 Task: Open Card Card0000000061 in Board Board0000000016 in Workspace WS0000000006 in Trello. Add Member ayush98111@gmail.com to Card Card0000000061 in Board Board0000000016 in Workspace WS0000000006 in Trello. Add Green Label titled Label0000000061 to Card Card0000000061 in Board Board0000000016 in Workspace WS0000000006 in Trello. Add Checklist CL0000000061 to Card Card0000000061 in Board Board0000000016 in Workspace WS0000000006 in Trello. Add Dates with Start Date as Apr 08 2023 and Due Date as Apr 30 2023 to Card Card0000000061 in Board Board0000000016 in Workspace WS0000000006 in Trello
Action: Mouse moved to (91, 355)
Screenshot: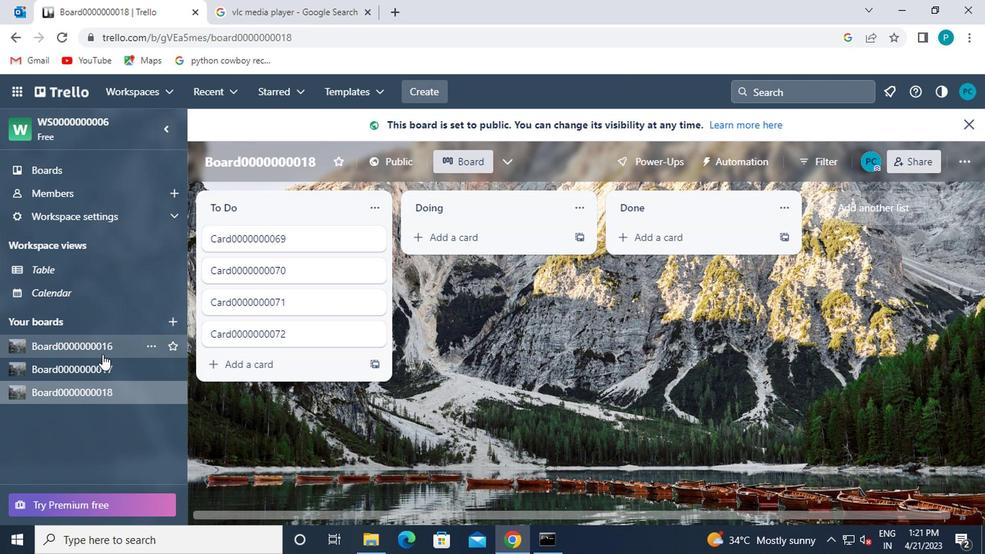 
Action: Mouse pressed left at (91, 355)
Screenshot: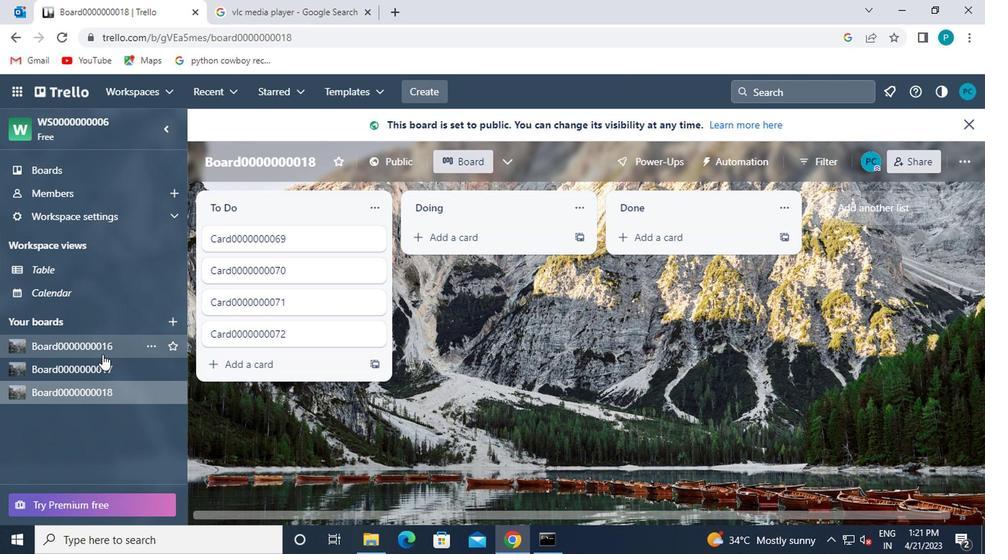 
Action: Mouse moved to (277, 213)
Screenshot: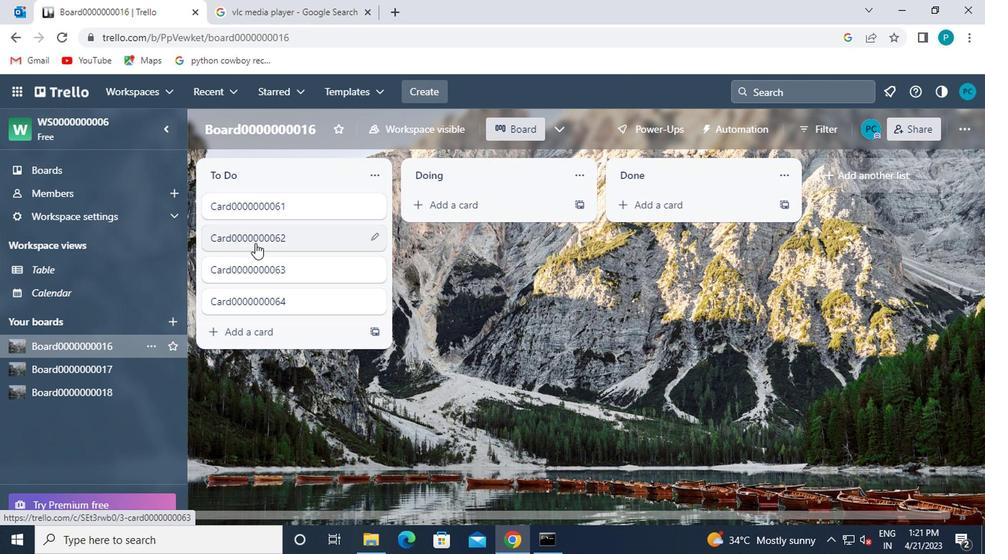 
Action: Mouse pressed left at (277, 213)
Screenshot: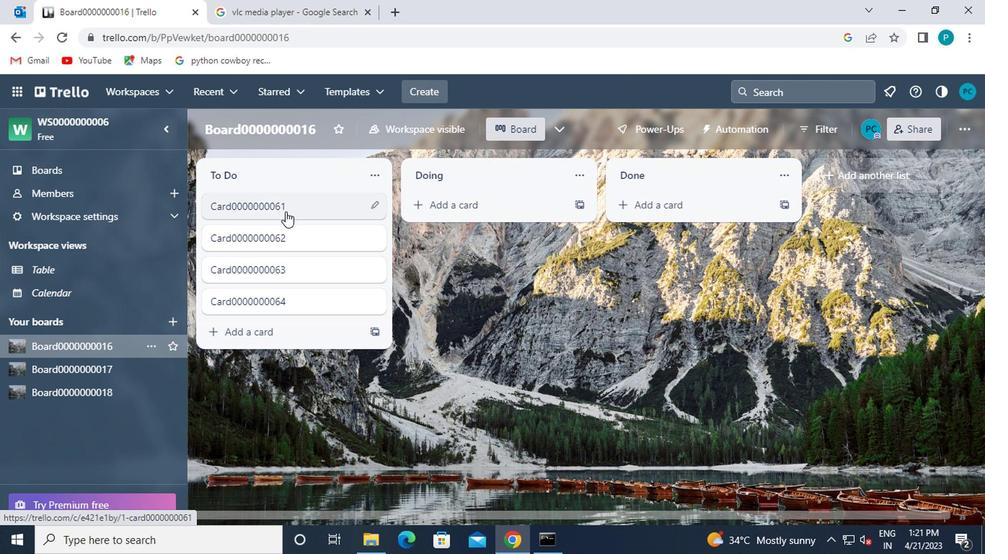
Action: Mouse moved to (651, 210)
Screenshot: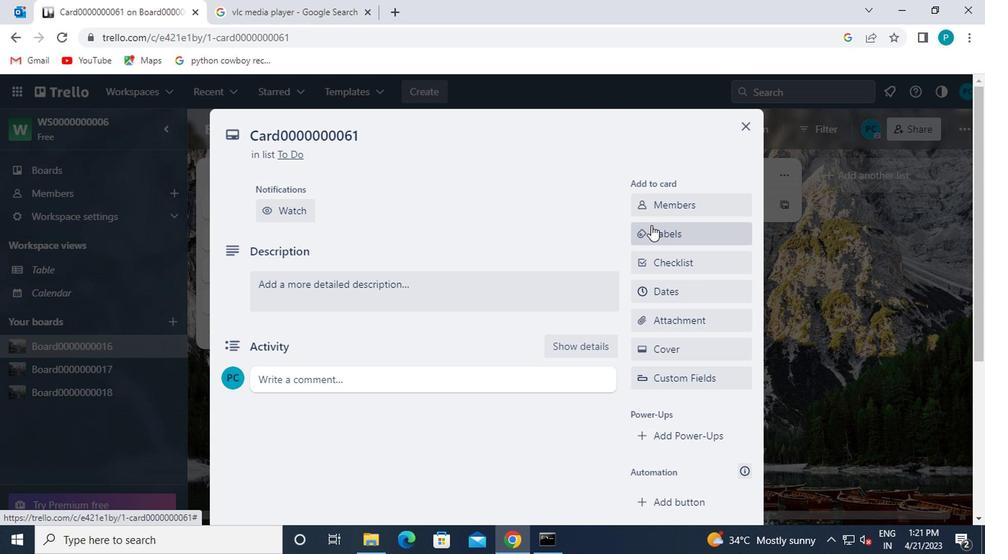 
Action: Mouse pressed left at (651, 210)
Screenshot: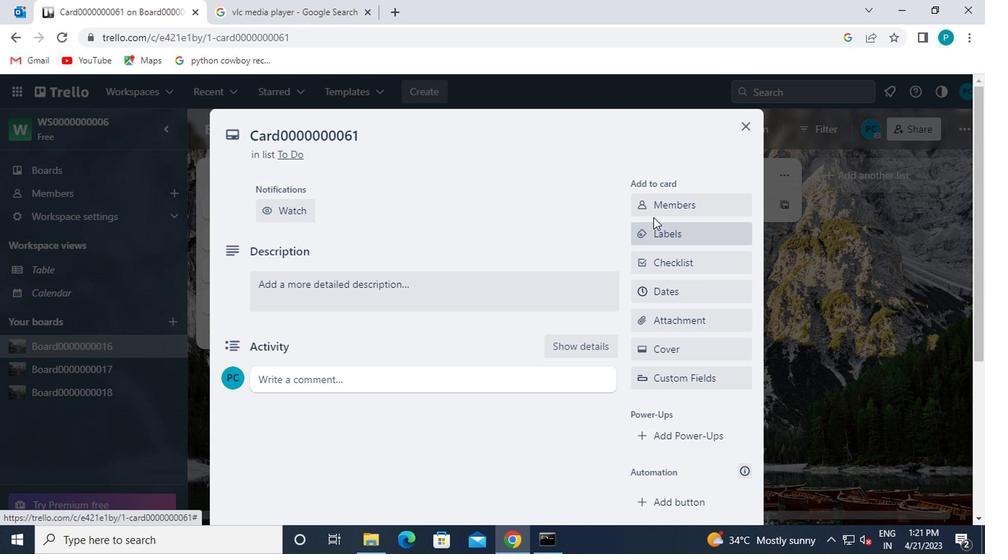 
Action: Mouse moved to (660, 272)
Screenshot: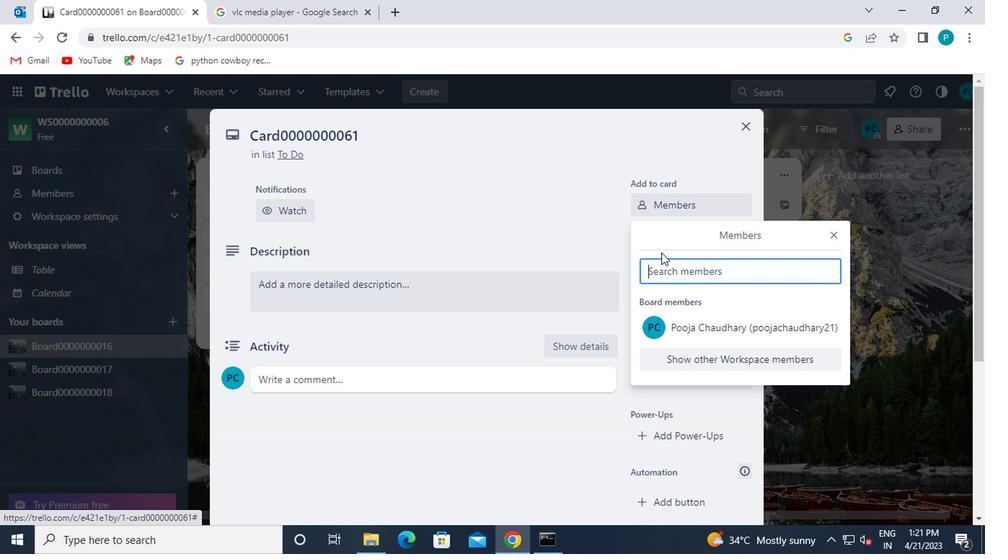 
Action: Mouse pressed left at (660, 272)
Screenshot: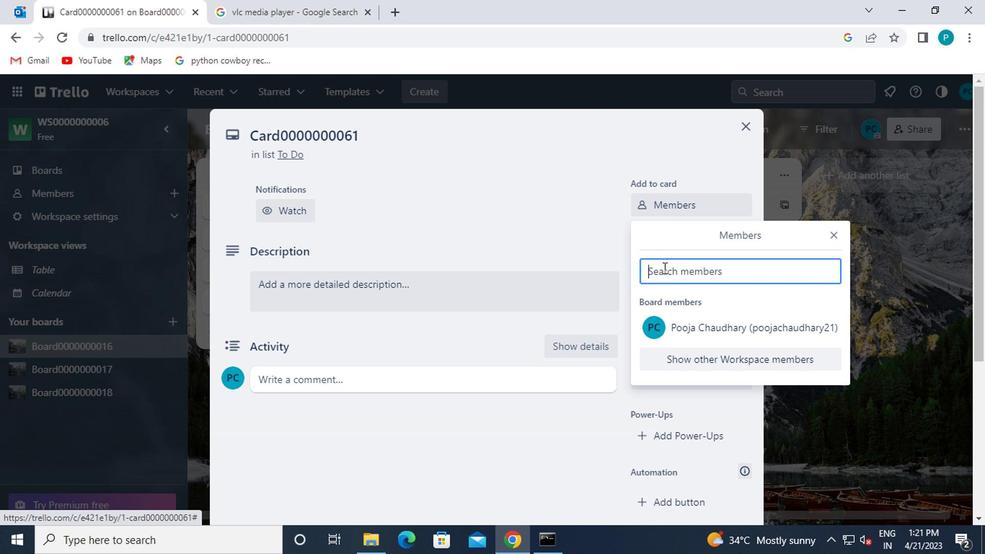 
Action: Key pressed ayu
Screenshot: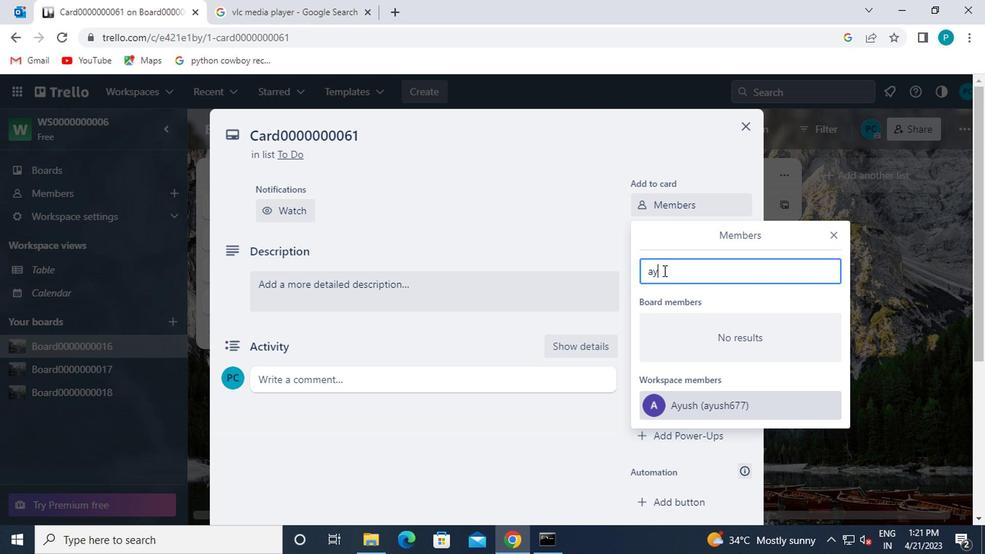 
Action: Mouse moved to (695, 405)
Screenshot: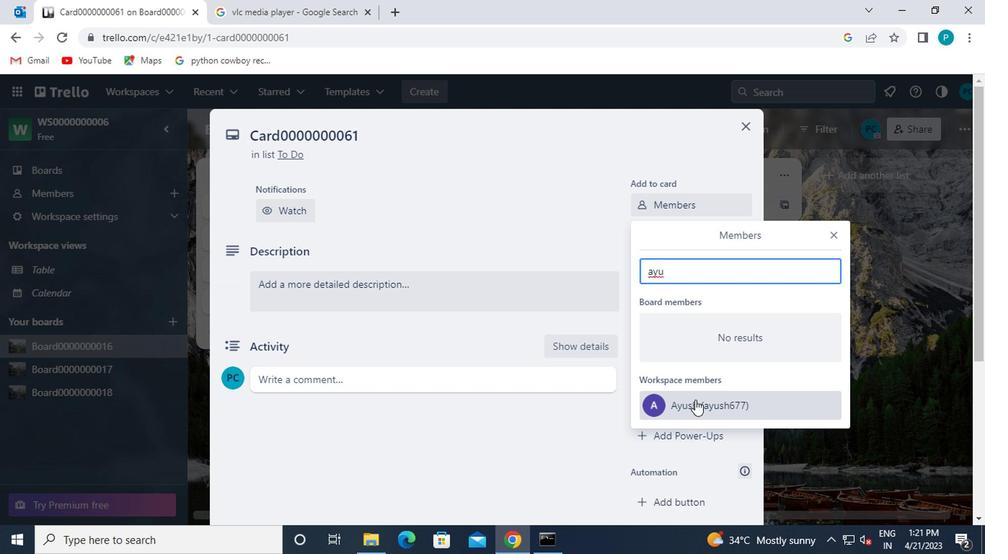 
Action: Mouse pressed left at (695, 405)
Screenshot: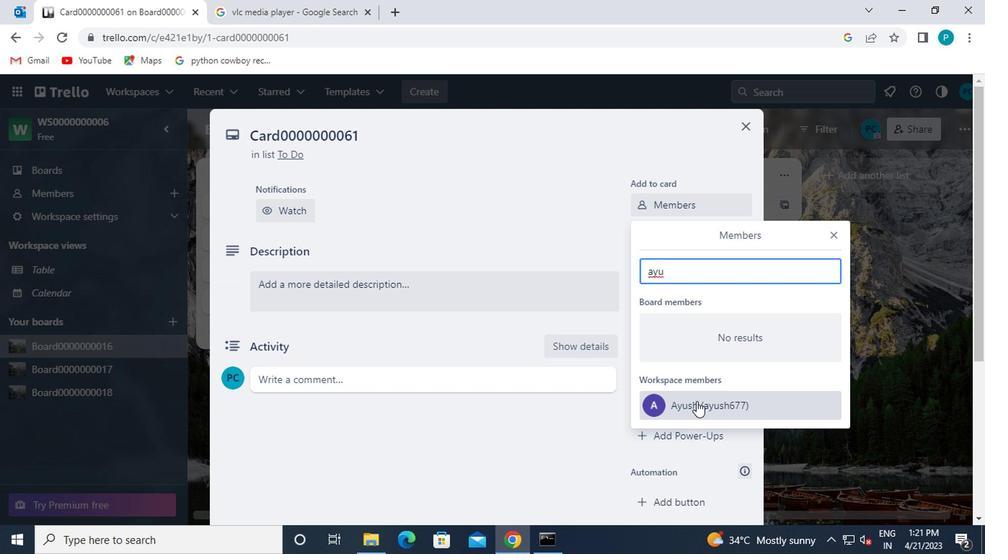 
Action: Mouse moved to (827, 236)
Screenshot: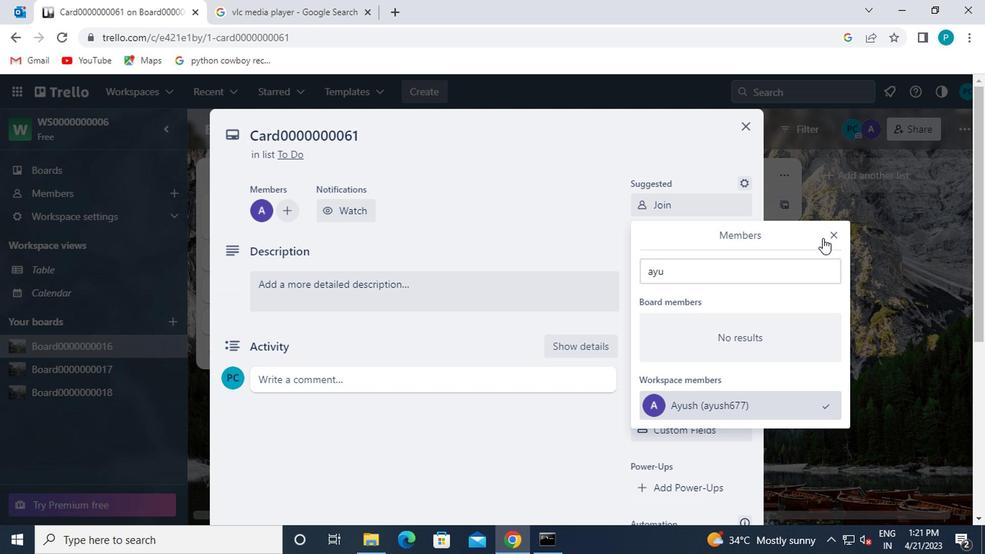 
Action: Mouse pressed left at (827, 236)
Screenshot: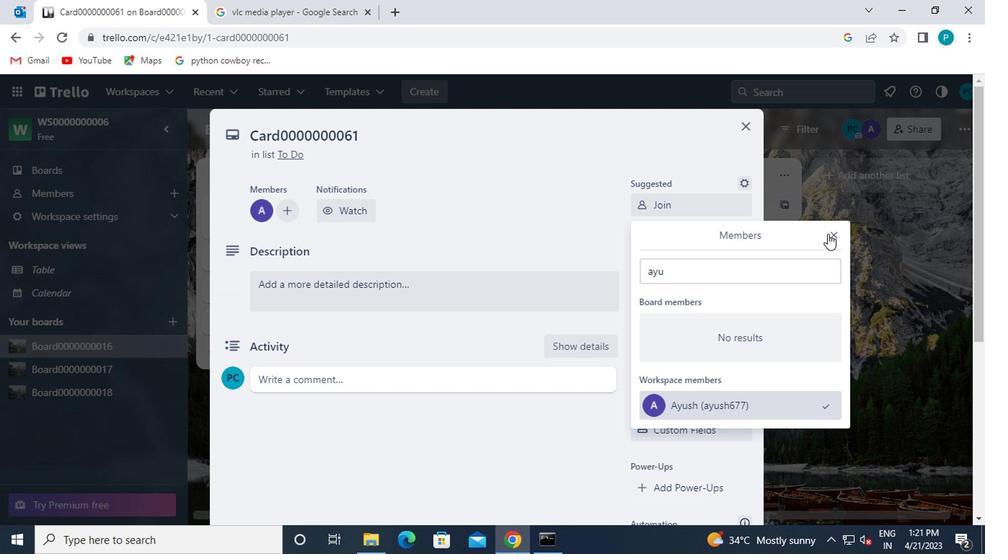 
Action: Mouse moved to (694, 281)
Screenshot: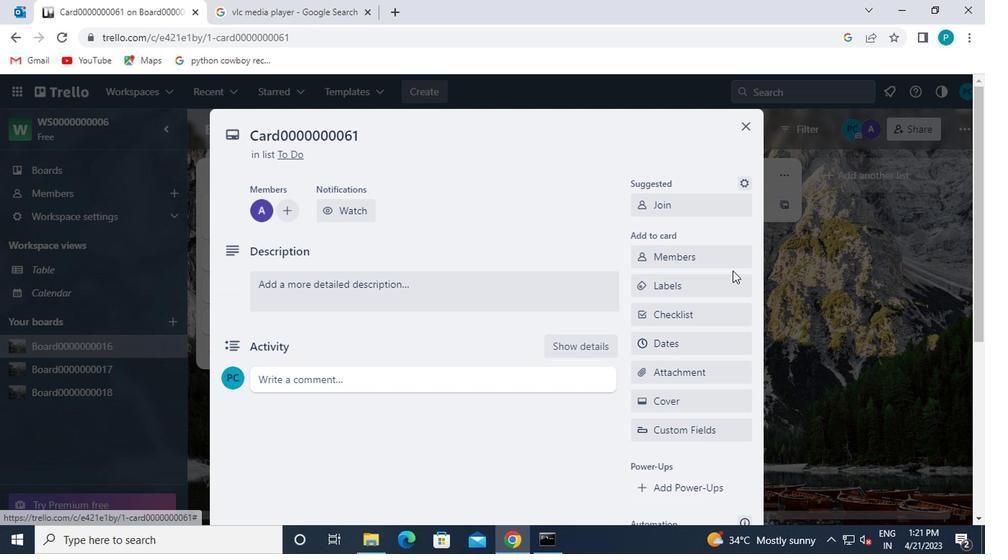 
Action: Mouse pressed left at (694, 281)
Screenshot: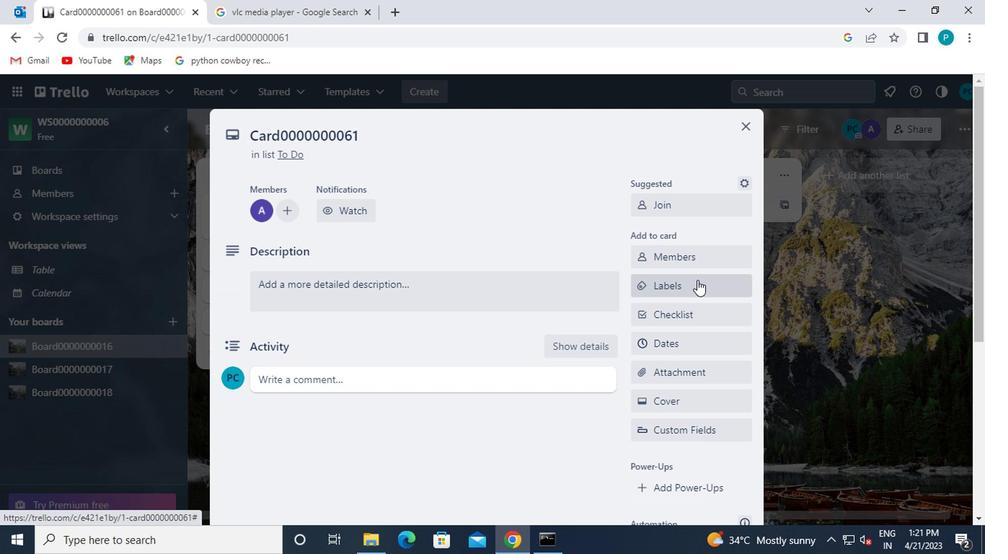 
Action: Mouse moved to (689, 375)
Screenshot: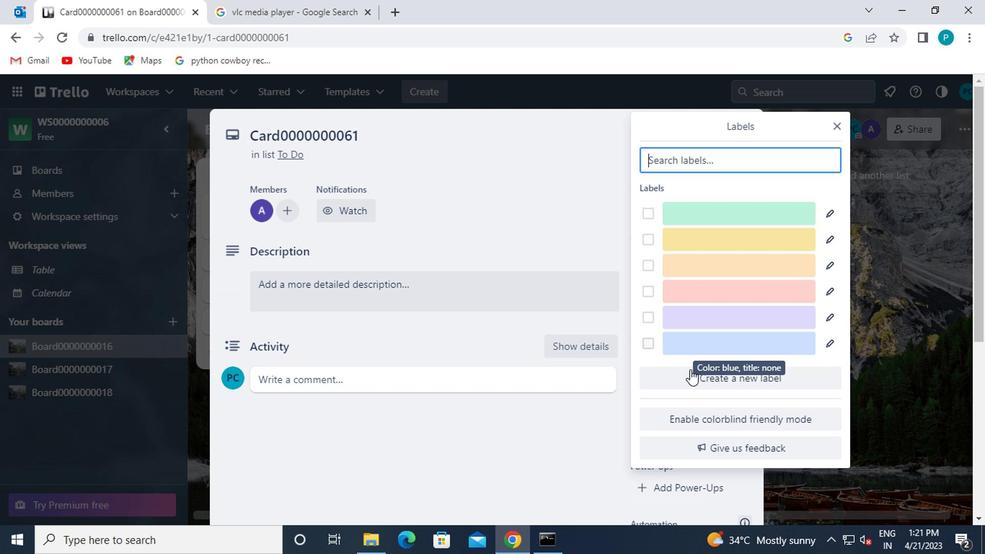 
Action: Mouse pressed left at (689, 375)
Screenshot: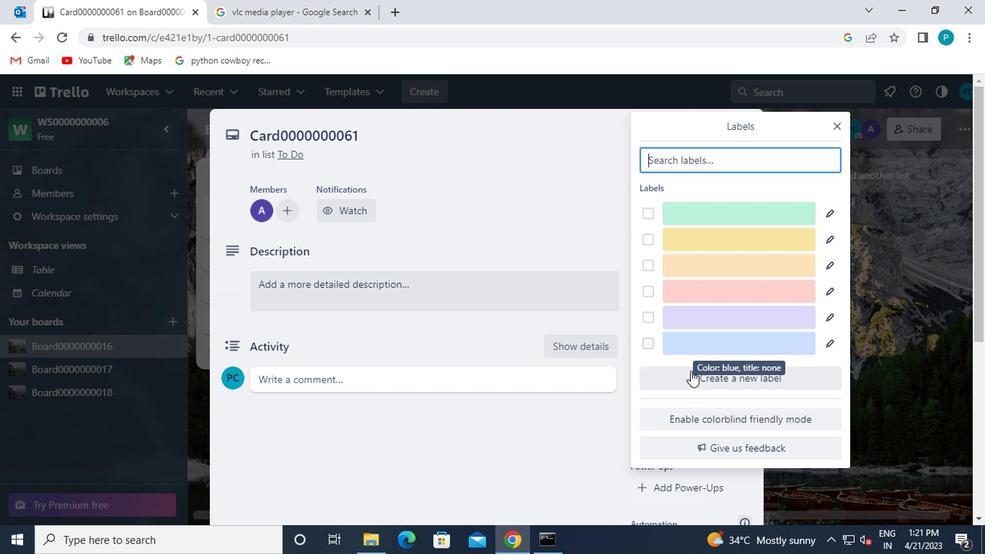 
Action: Mouse moved to (653, 310)
Screenshot: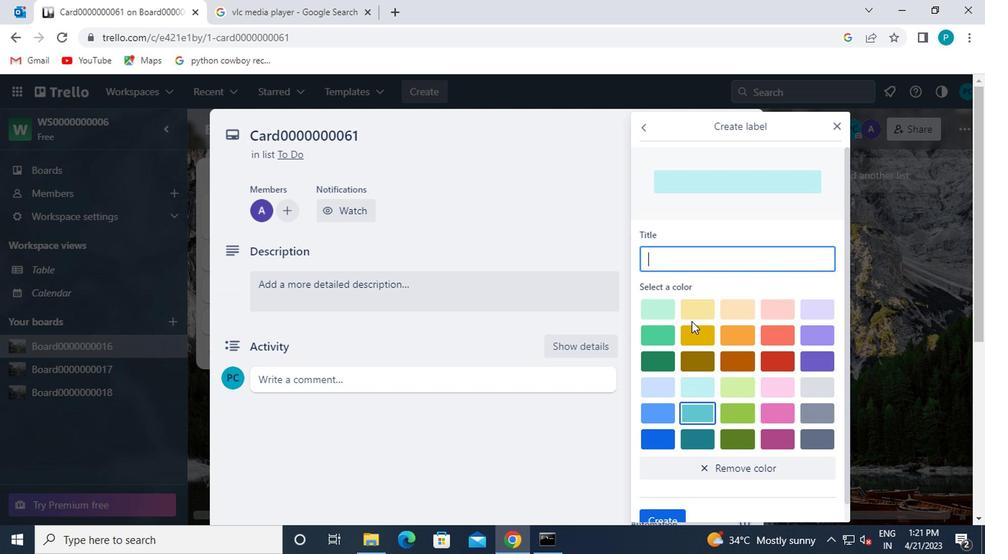 
Action: Mouse pressed left at (653, 310)
Screenshot: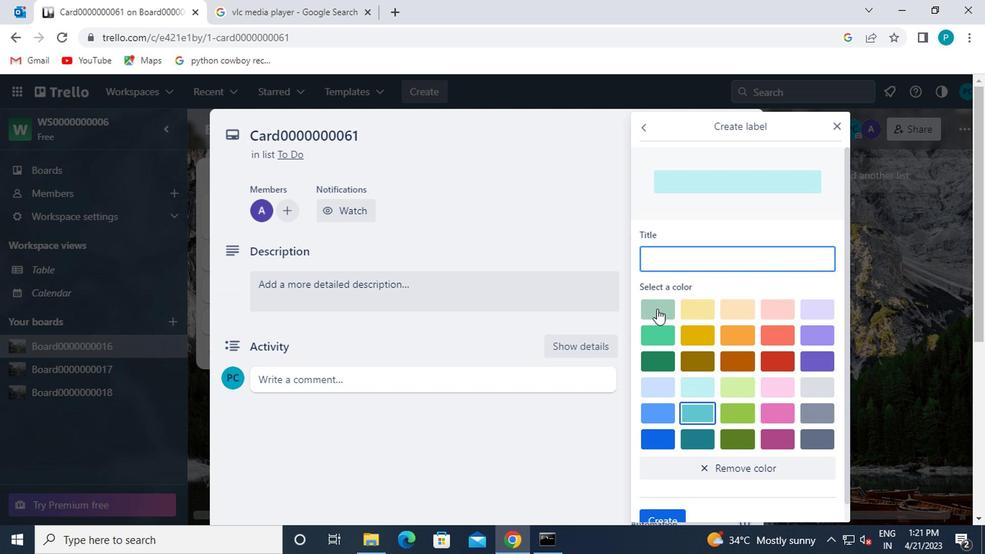 
Action: Mouse moved to (653, 335)
Screenshot: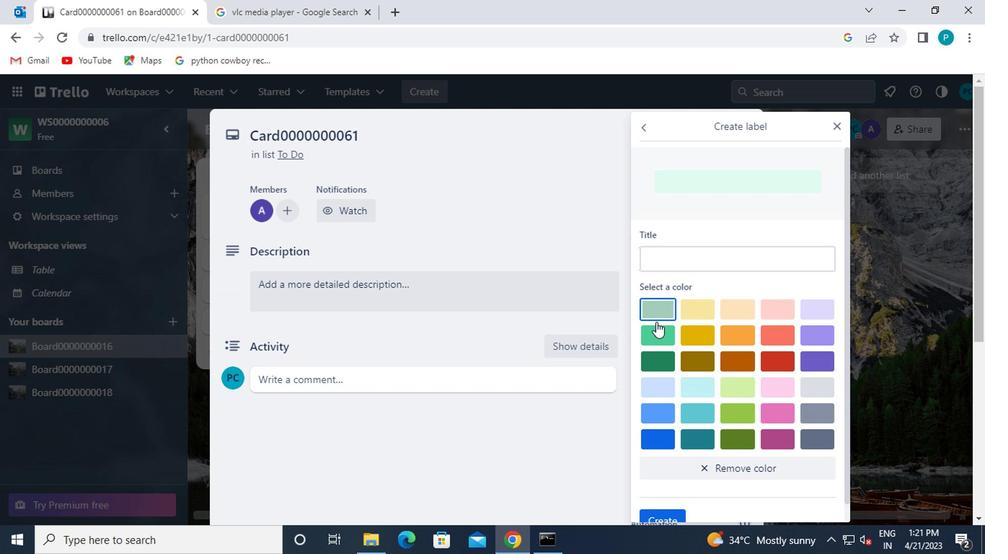 
Action: Mouse pressed left at (653, 335)
Screenshot: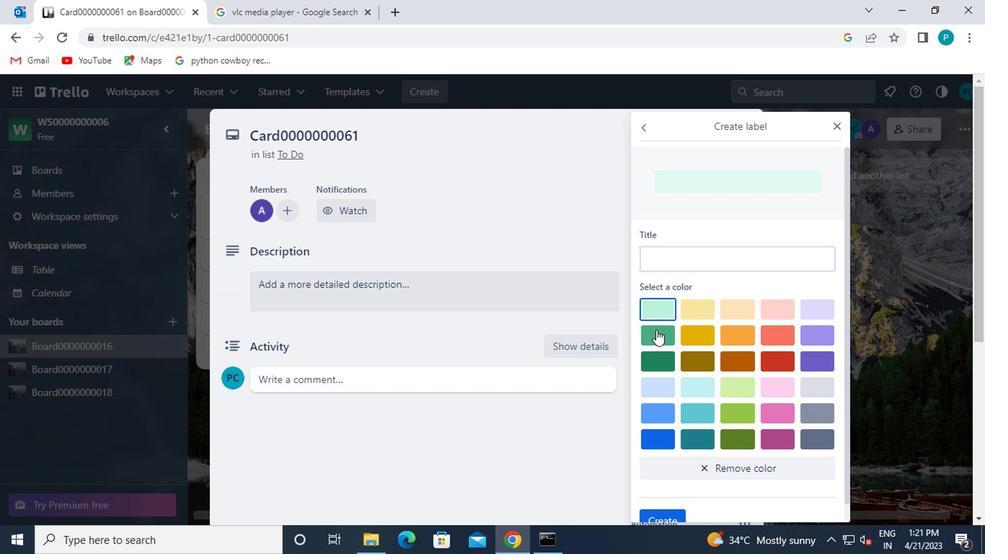 
Action: Mouse moved to (652, 259)
Screenshot: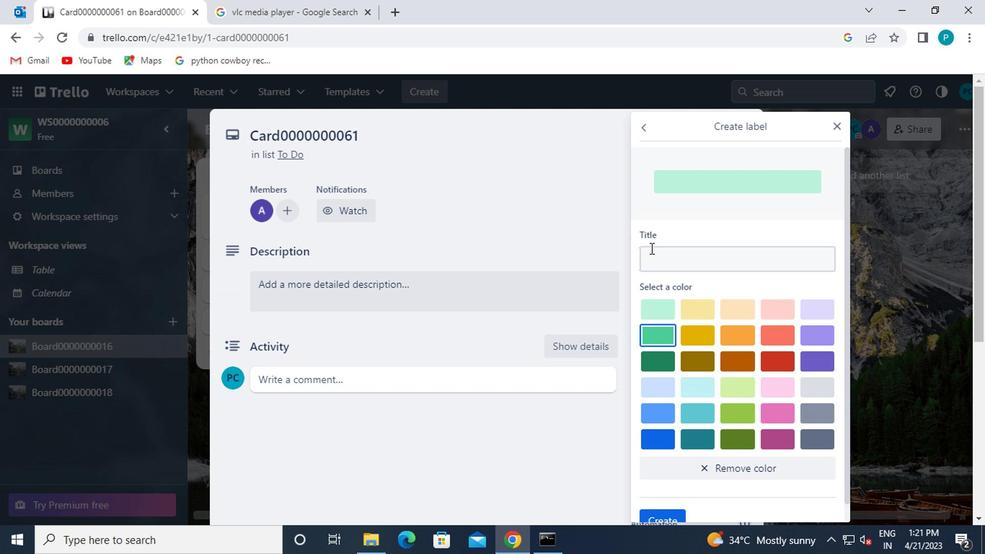 
Action: Mouse pressed left at (652, 259)
Screenshot: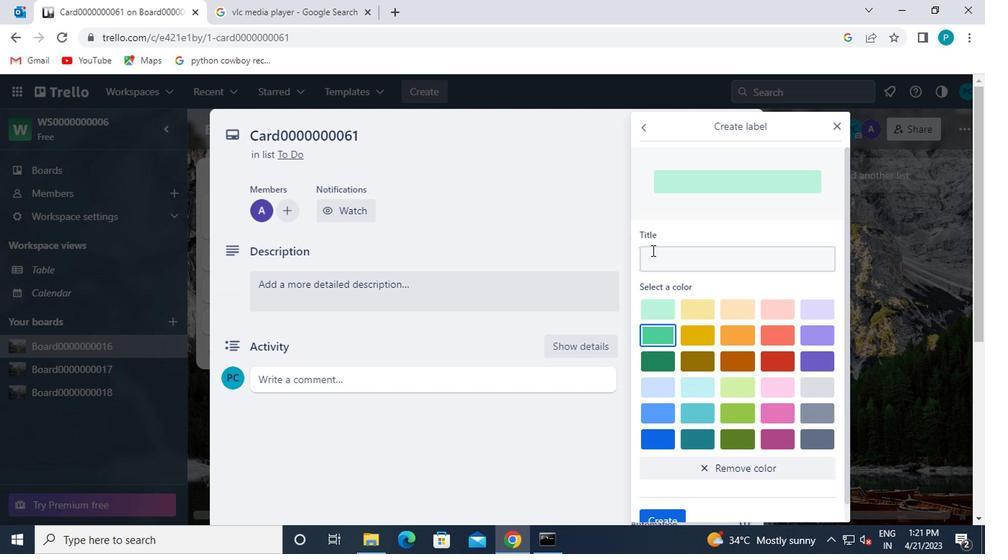 
Action: Key pressed <Key.caps_lock>l<Key.caps_lock>abel0000000061
Screenshot: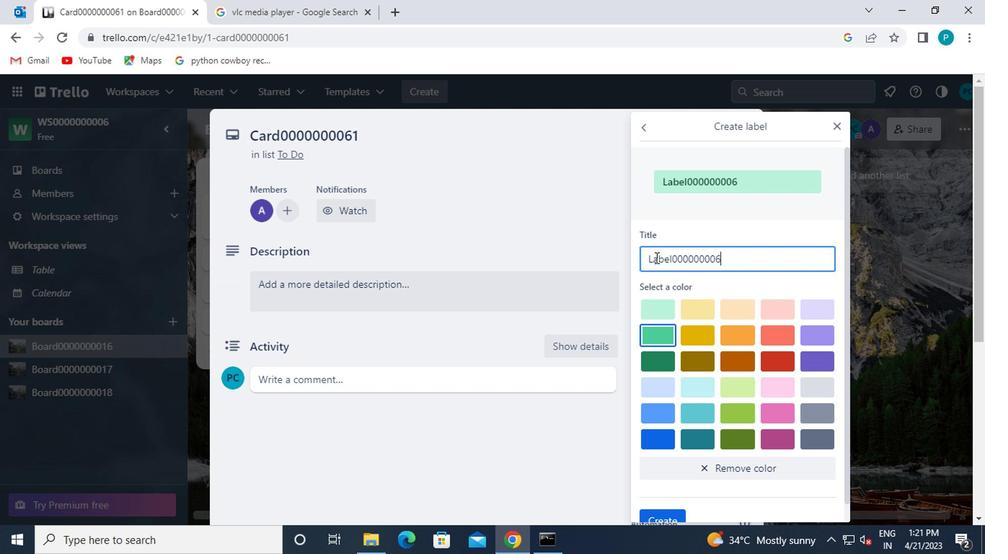 
Action: Mouse moved to (669, 299)
Screenshot: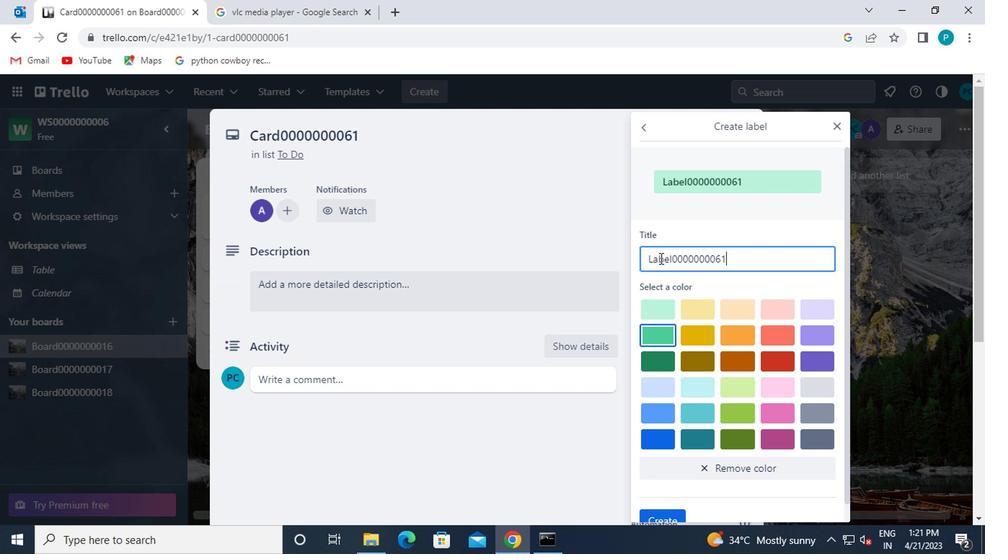 
Action: Mouse scrolled (669, 298) with delta (0, 0)
Screenshot: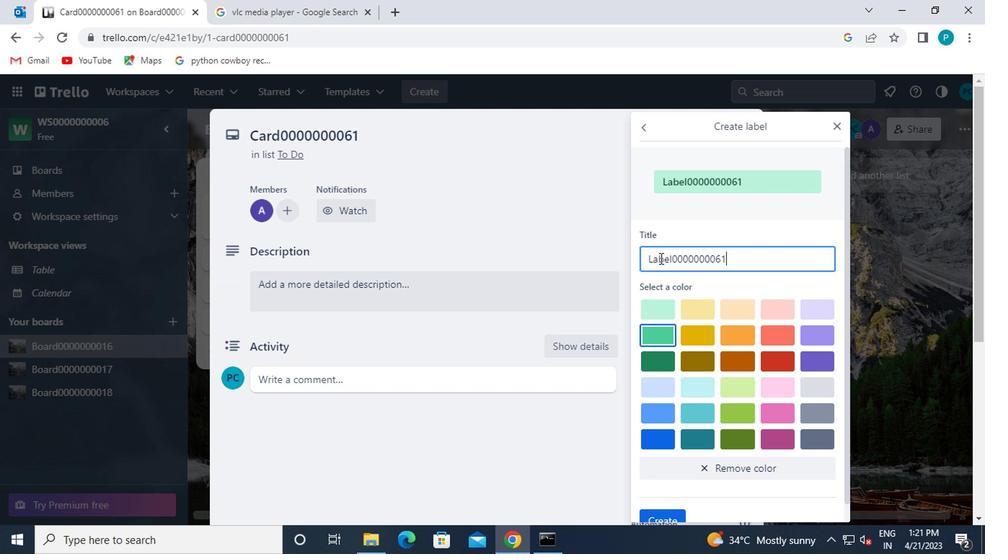 
Action: Mouse moved to (672, 318)
Screenshot: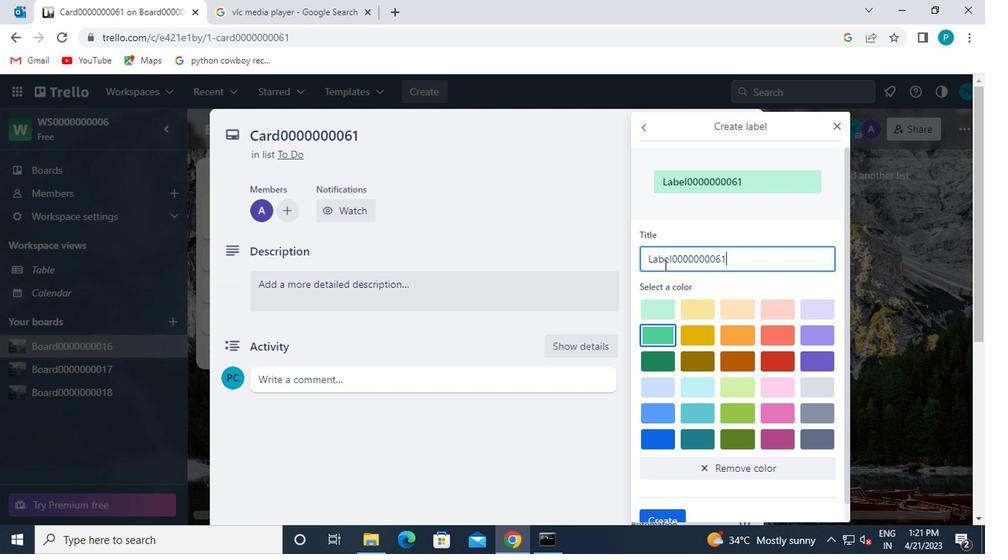 
Action: Mouse scrolled (672, 317) with delta (0, -1)
Screenshot: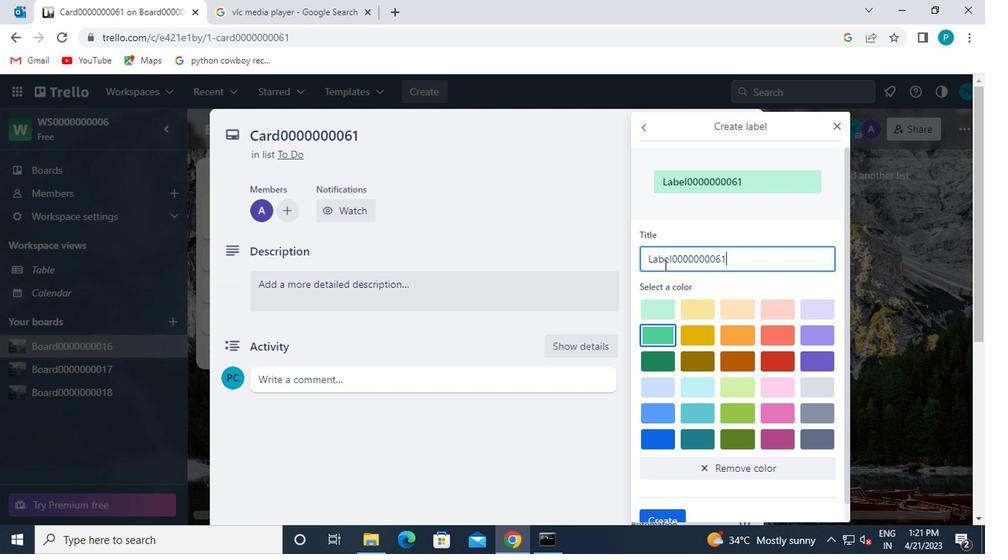 
Action: Mouse moved to (684, 389)
Screenshot: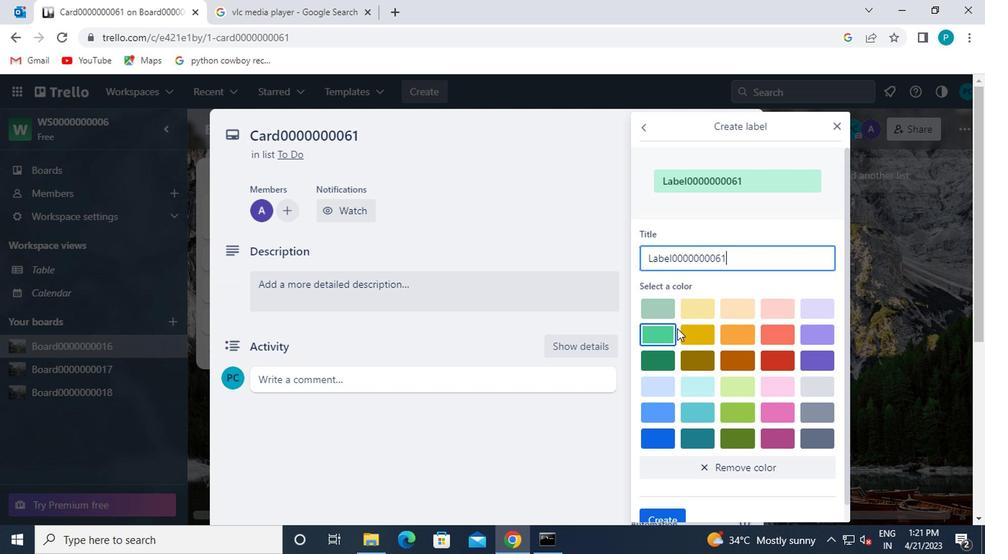 
Action: Mouse scrolled (684, 389) with delta (0, 0)
Screenshot: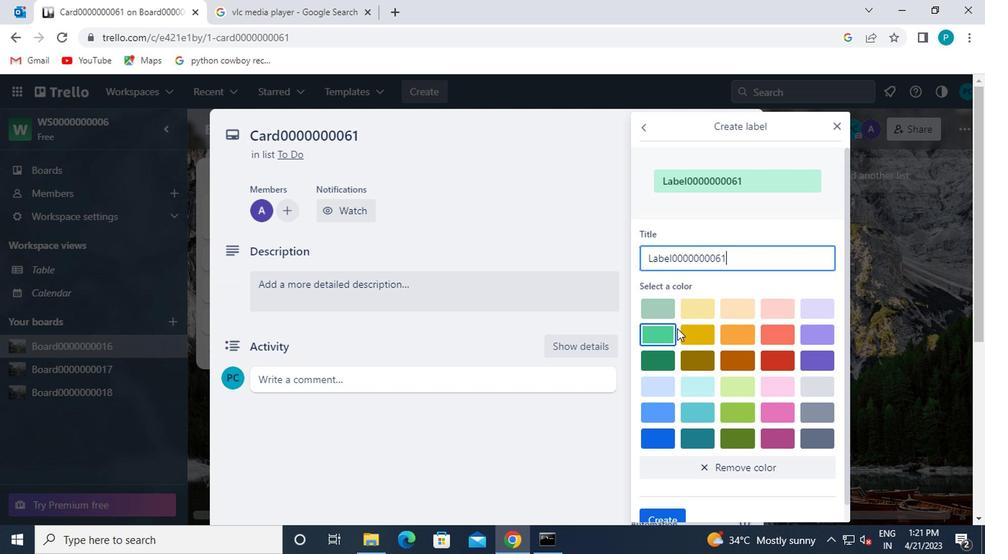 
Action: Mouse moved to (690, 409)
Screenshot: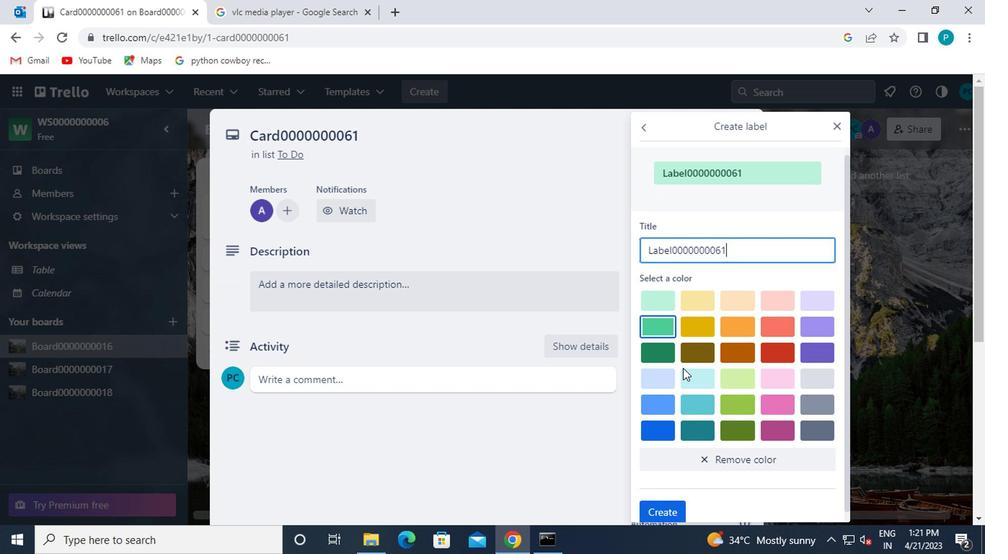 
Action: Mouse scrolled (690, 408) with delta (0, 0)
Screenshot: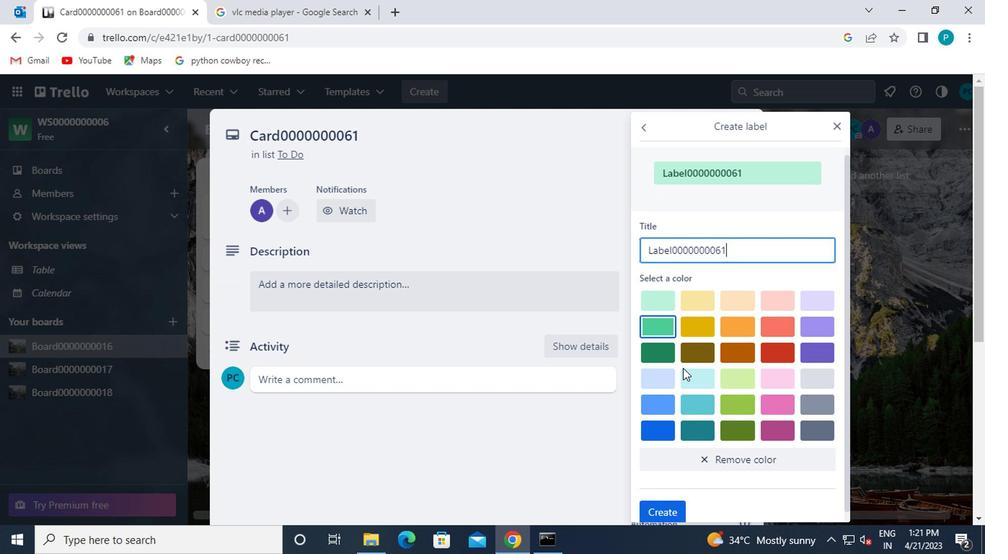 
Action: Mouse moved to (673, 492)
Screenshot: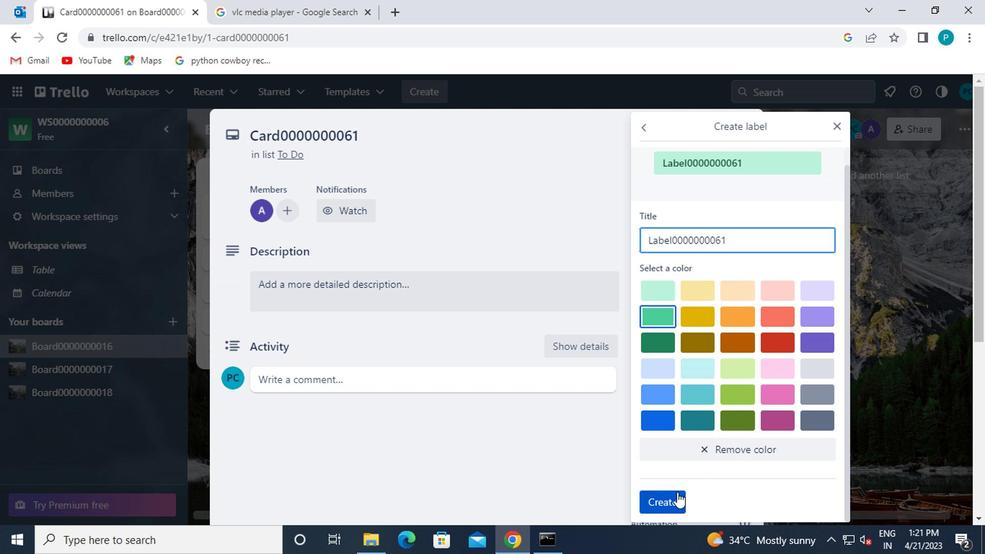 
Action: Mouse pressed left at (673, 492)
Screenshot: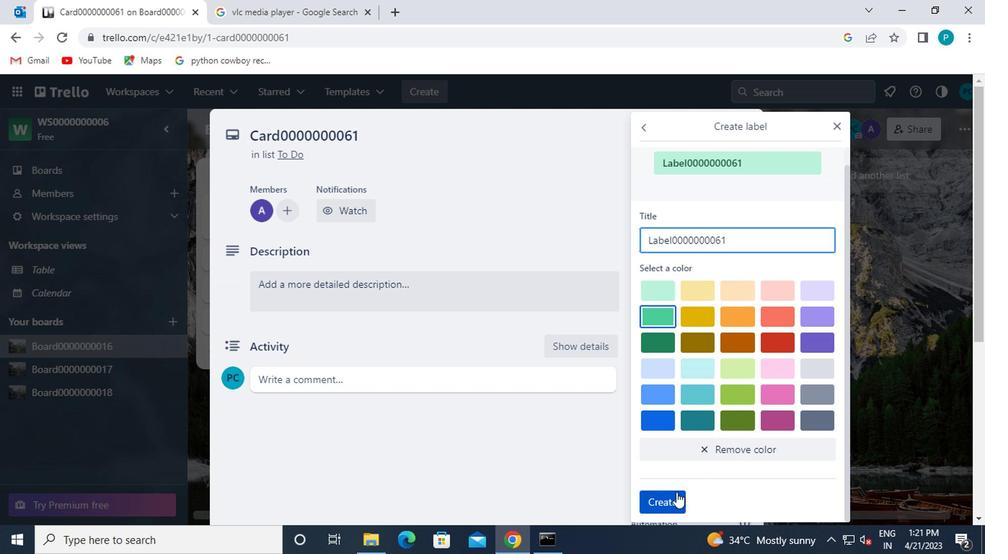 
Action: Mouse moved to (840, 126)
Screenshot: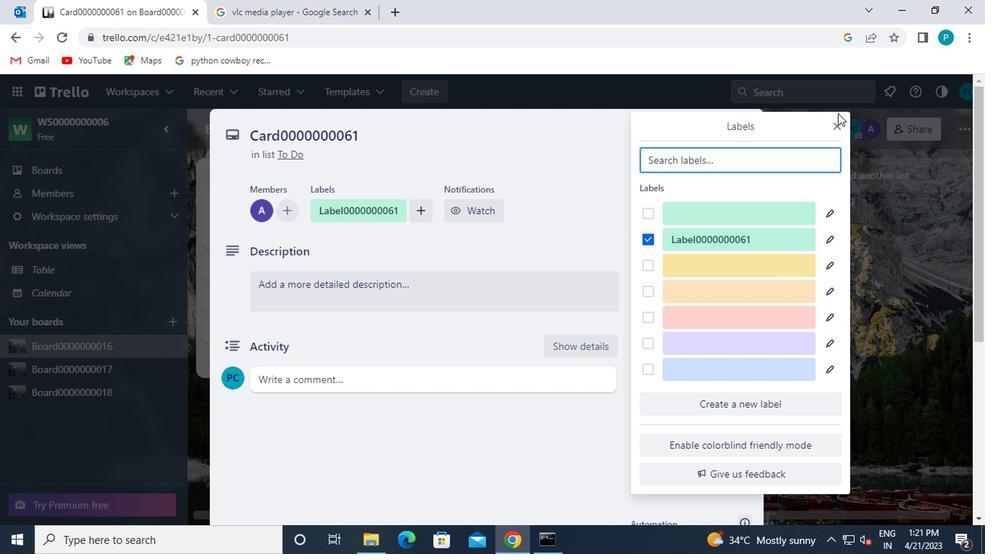 
Action: Mouse pressed left at (840, 126)
Screenshot: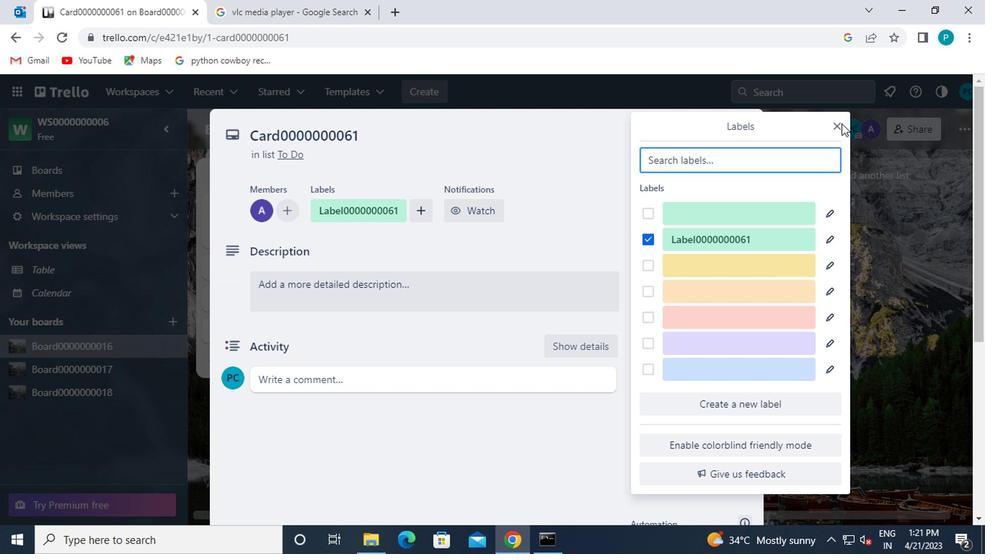 
Action: Mouse moved to (836, 126)
Screenshot: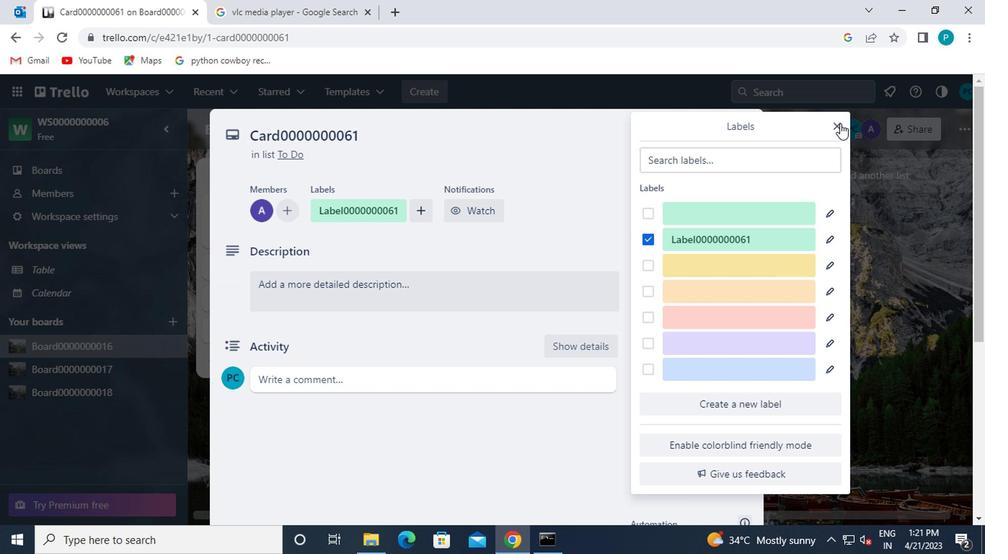 
Action: Mouse pressed left at (836, 126)
Screenshot: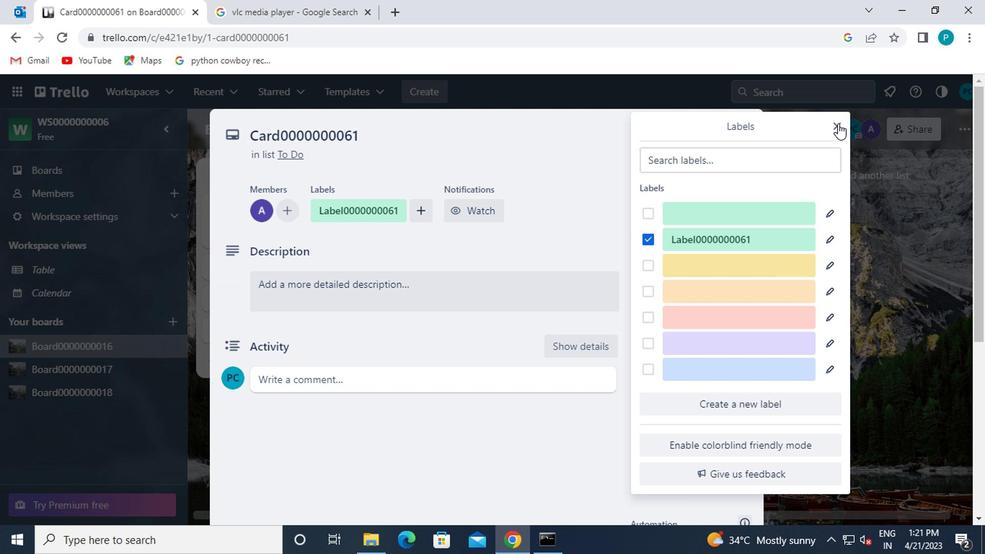 
Action: Mouse moved to (701, 311)
Screenshot: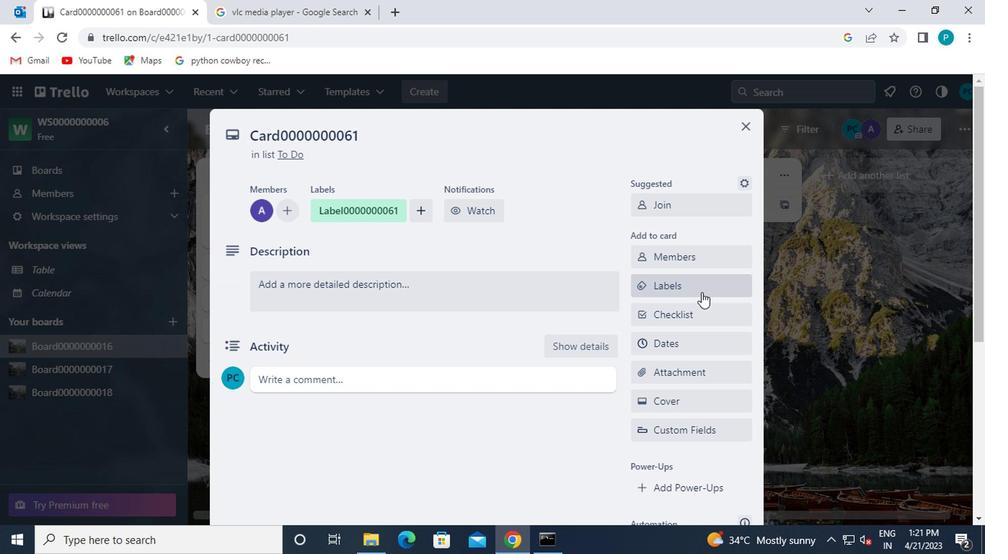 
Action: Mouse pressed left at (701, 311)
Screenshot: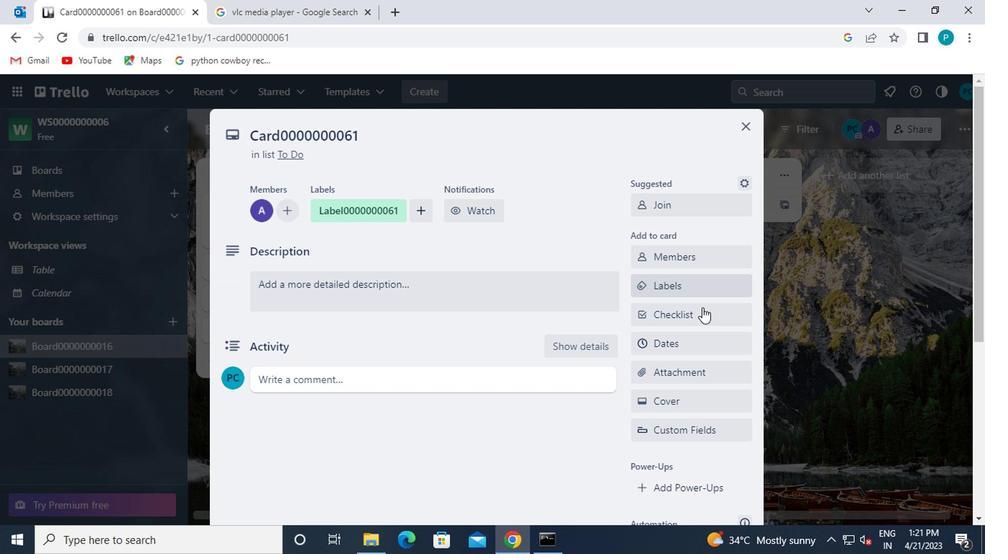 
Action: Key pressed <Key.caps_lock>cl0000000061
Screenshot: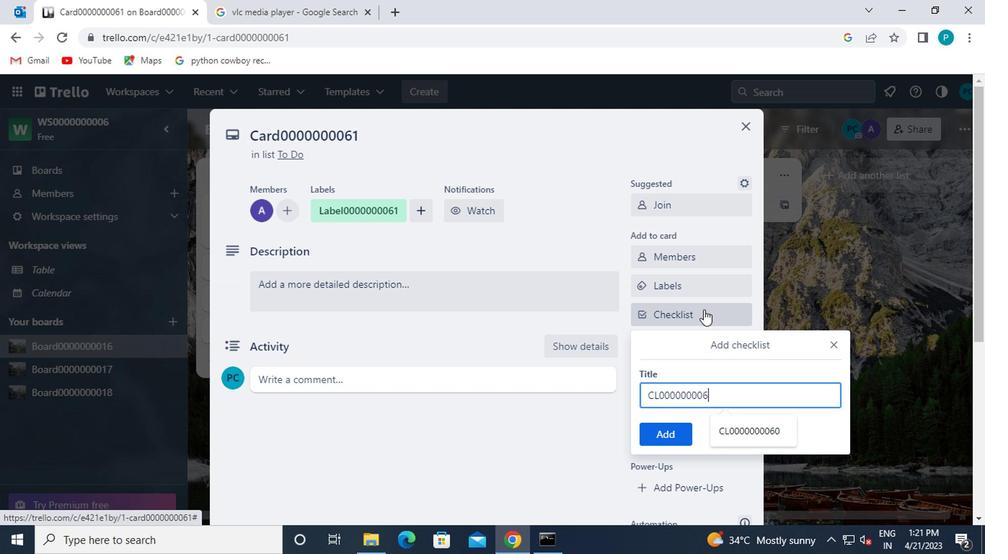
Action: Mouse moved to (670, 433)
Screenshot: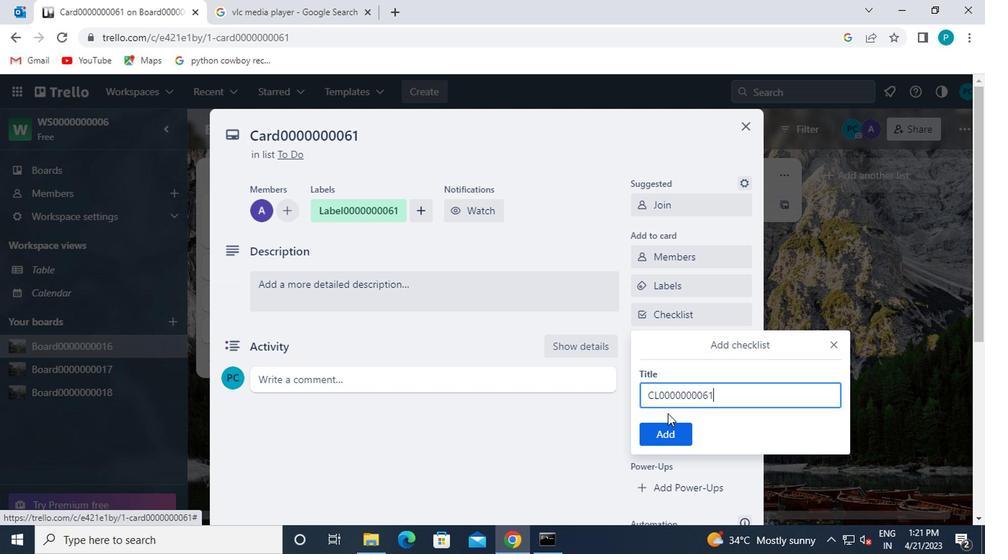 
Action: Mouse pressed left at (670, 433)
Screenshot: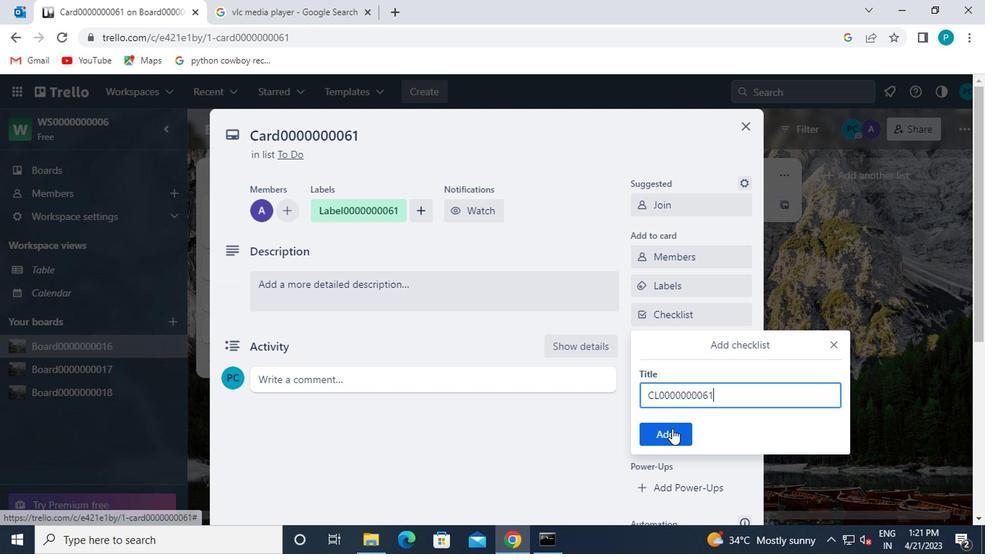 
Action: Mouse moved to (670, 342)
Screenshot: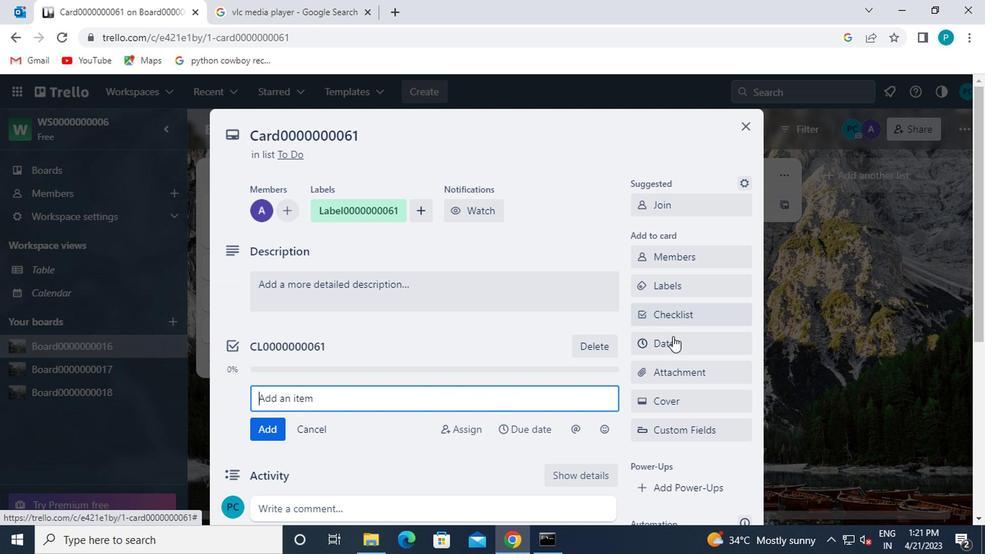 
Action: Mouse pressed left at (670, 342)
Screenshot: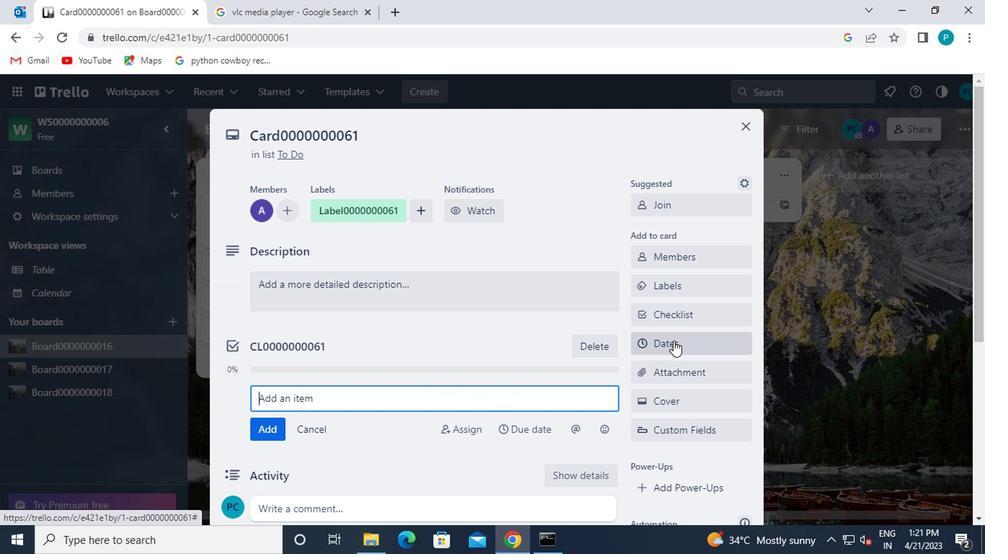 
Action: Mouse moved to (644, 385)
Screenshot: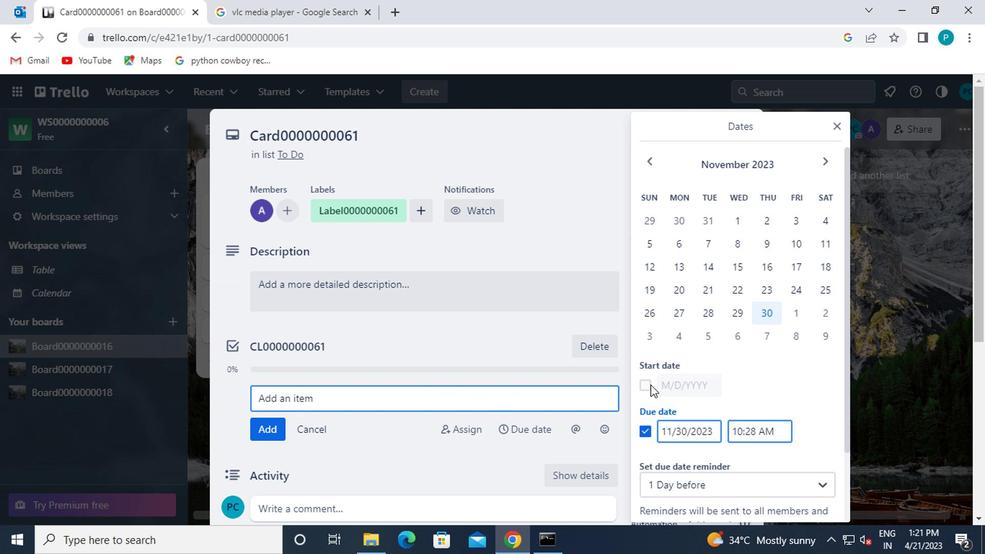 
Action: Mouse pressed left at (644, 385)
Screenshot: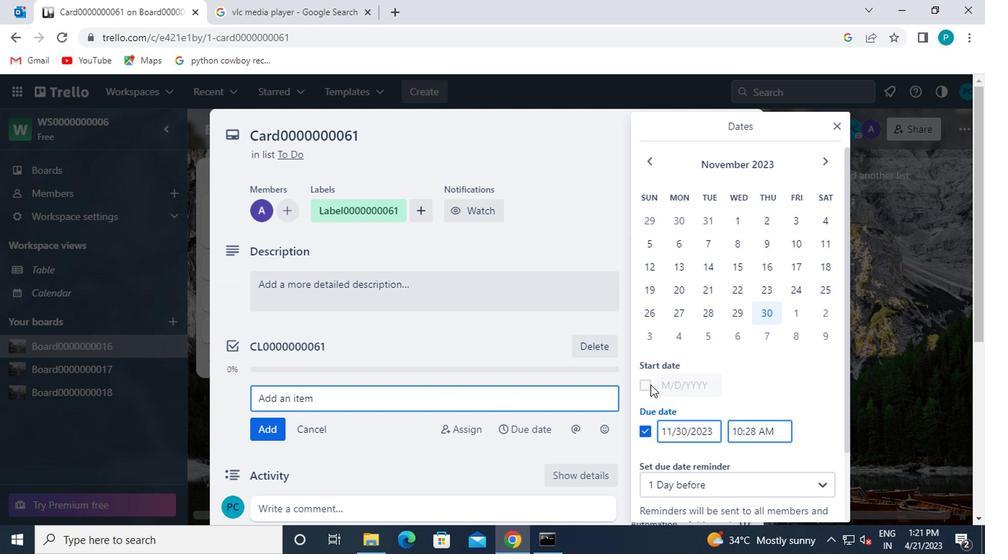 
Action: Mouse moved to (639, 165)
Screenshot: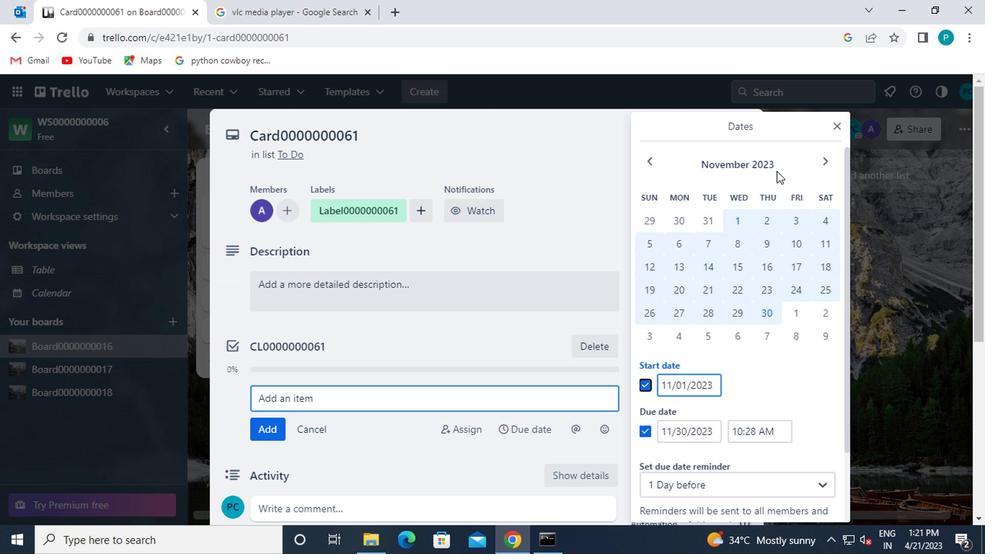 
Action: Mouse pressed left at (639, 165)
Screenshot: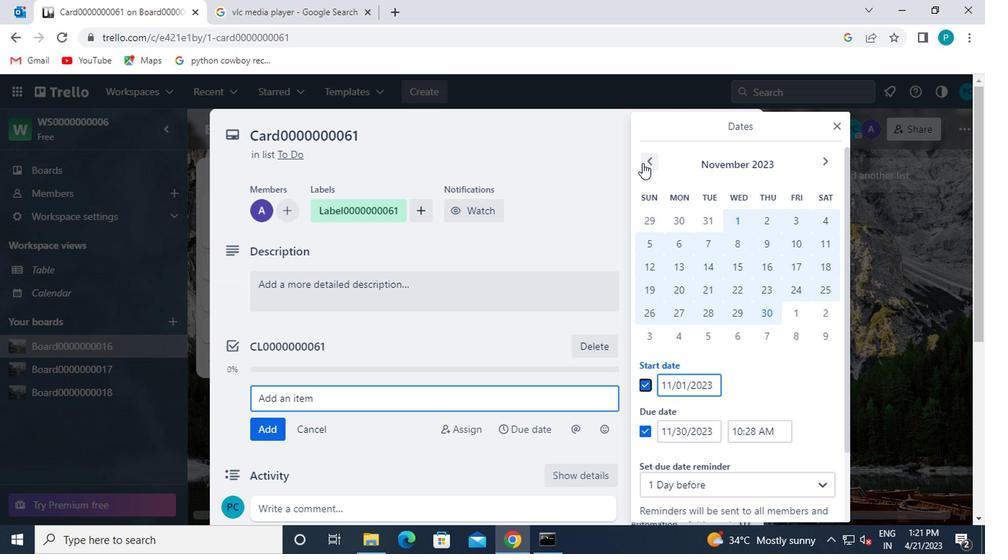 
Action: Mouse pressed left at (639, 165)
Screenshot: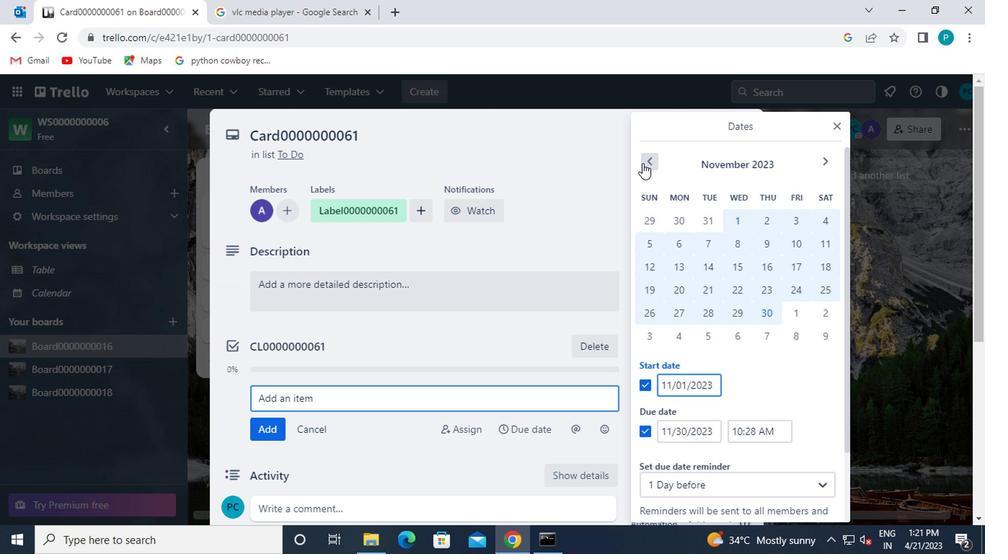 
Action: Mouse pressed left at (639, 165)
Screenshot: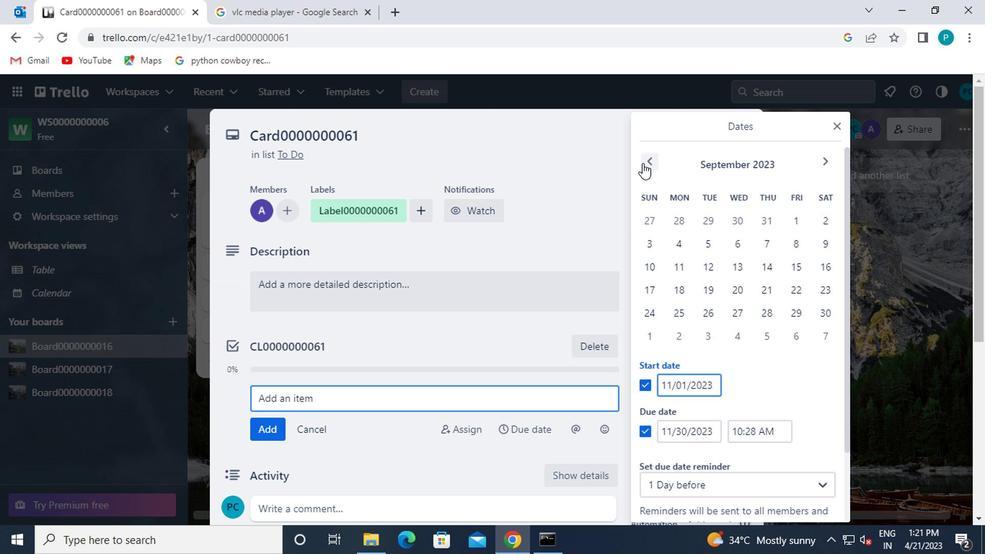 
Action: Mouse pressed left at (639, 165)
Screenshot: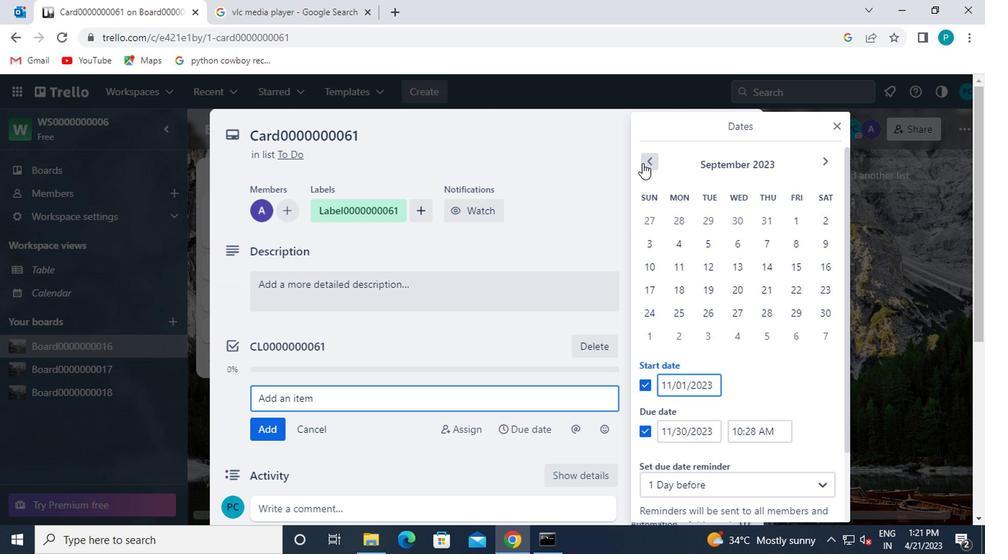 
Action: Mouse pressed left at (639, 165)
Screenshot: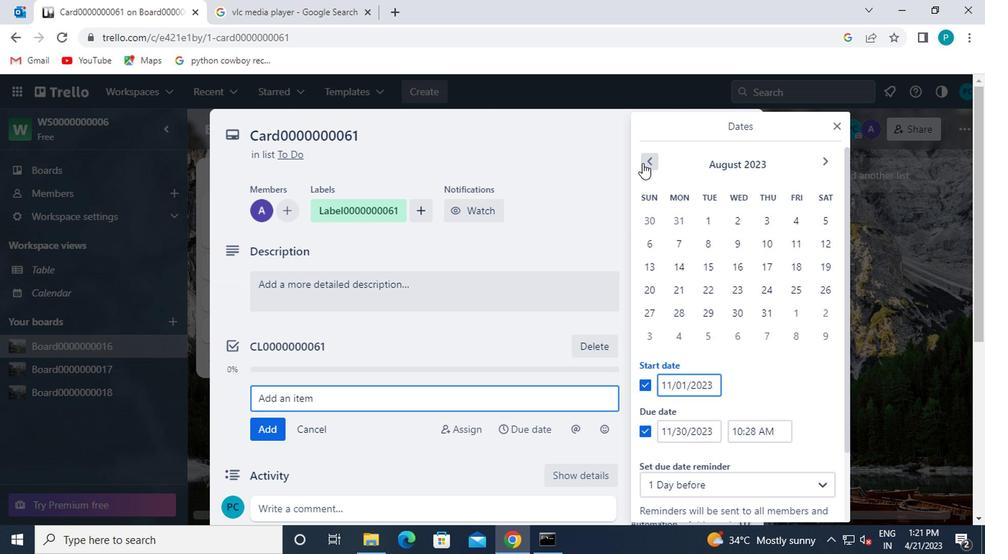 
Action: Mouse pressed left at (639, 165)
Screenshot: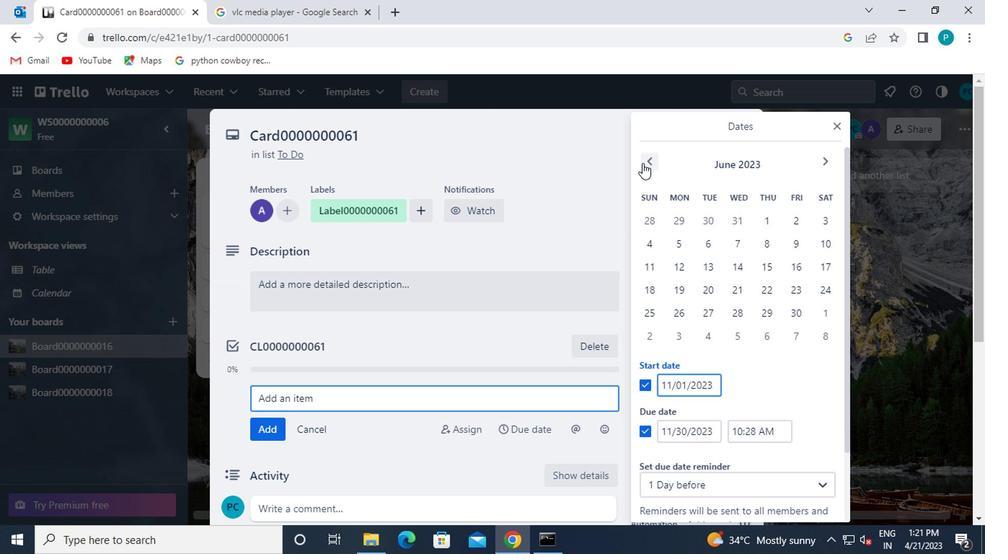 
Action: Mouse pressed left at (639, 165)
Screenshot: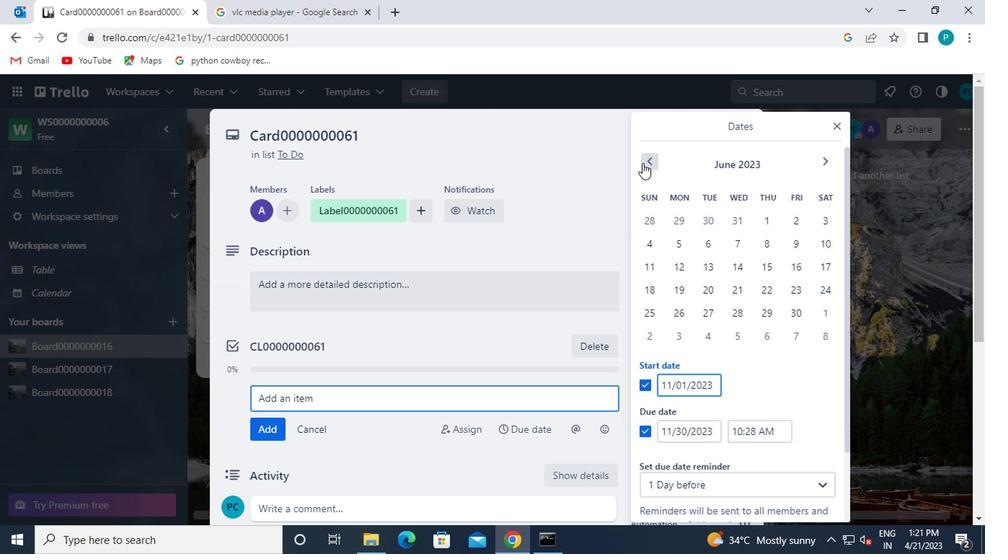 
Action: Mouse moved to (826, 243)
Screenshot: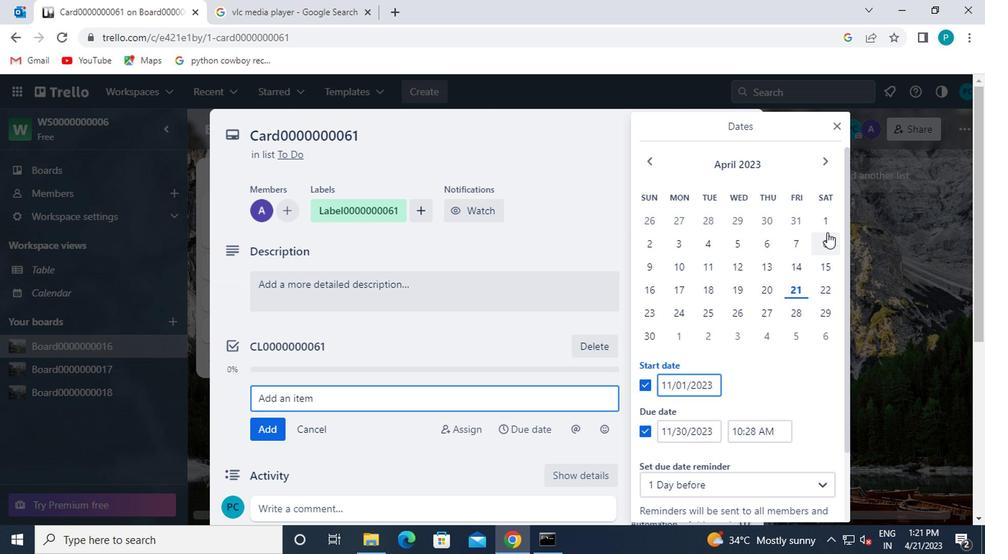 
Action: Mouse pressed left at (826, 243)
Screenshot: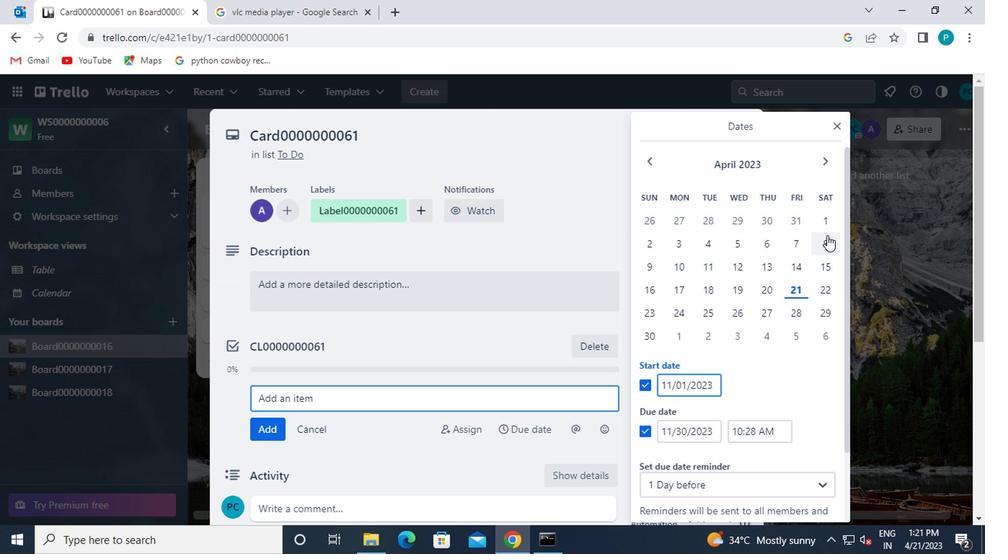 
Action: Mouse moved to (637, 332)
Screenshot: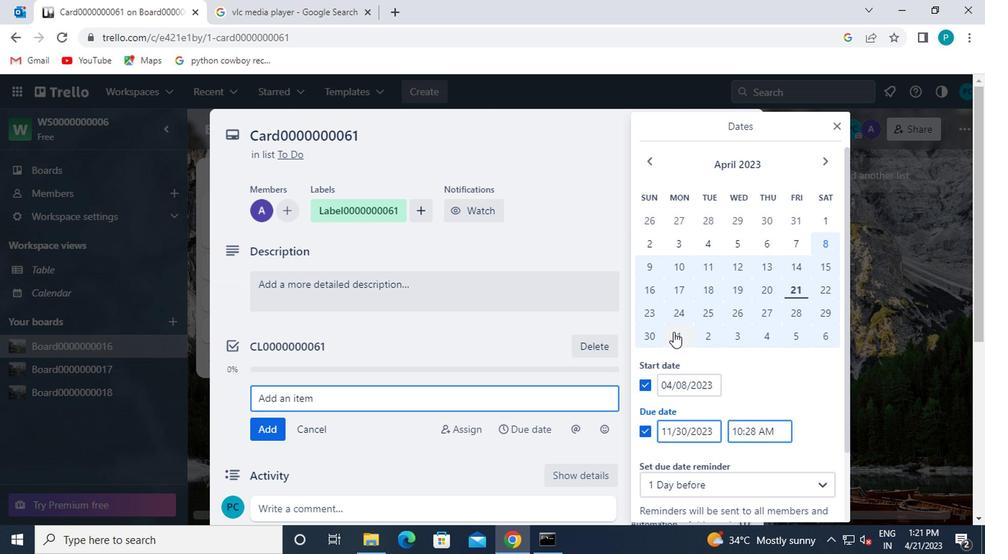 
Action: Mouse pressed left at (637, 332)
Screenshot: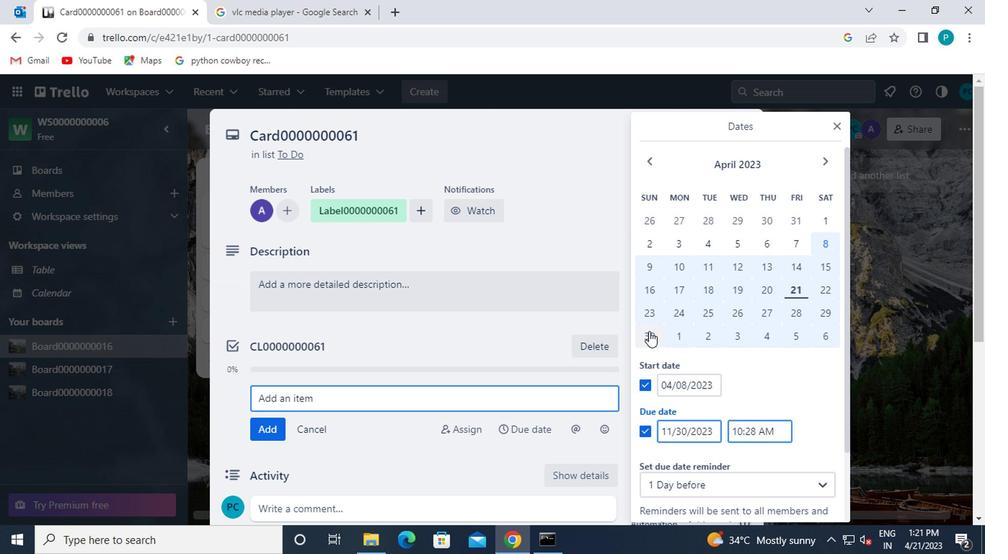 
Action: Mouse moved to (712, 342)
Screenshot: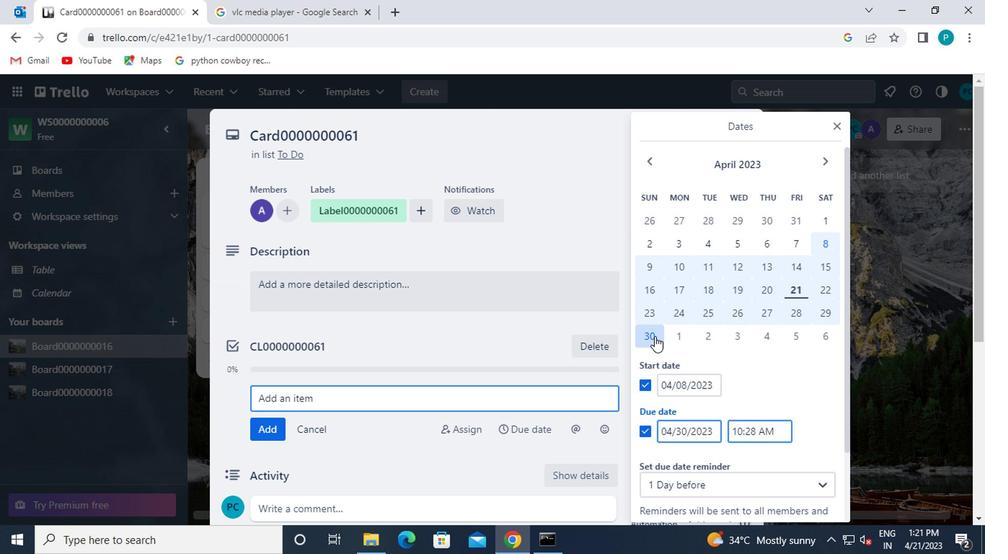 
Action: Mouse scrolled (712, 342) with delta (0, 0)
Screenshot: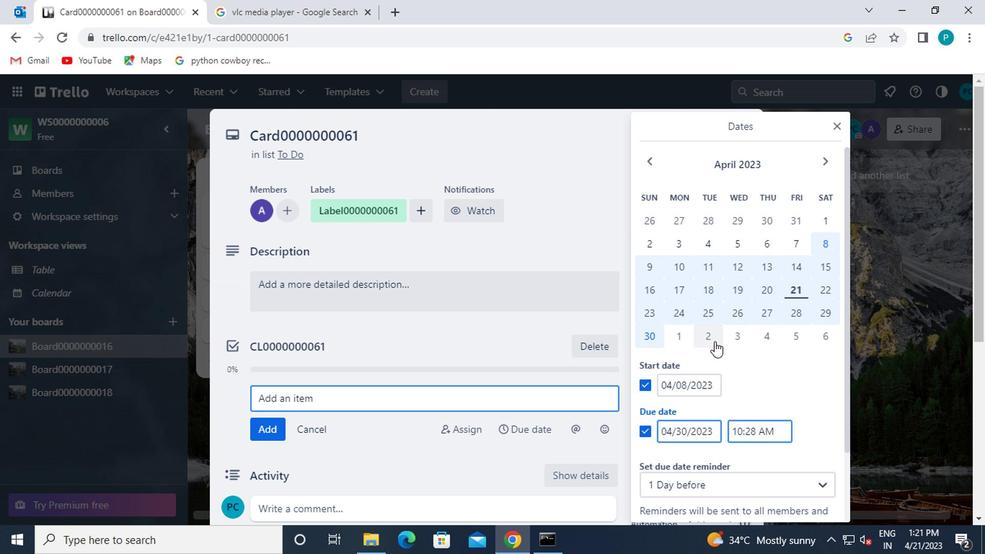 
Action: Mouse moved to (713, 344)
Screenshot: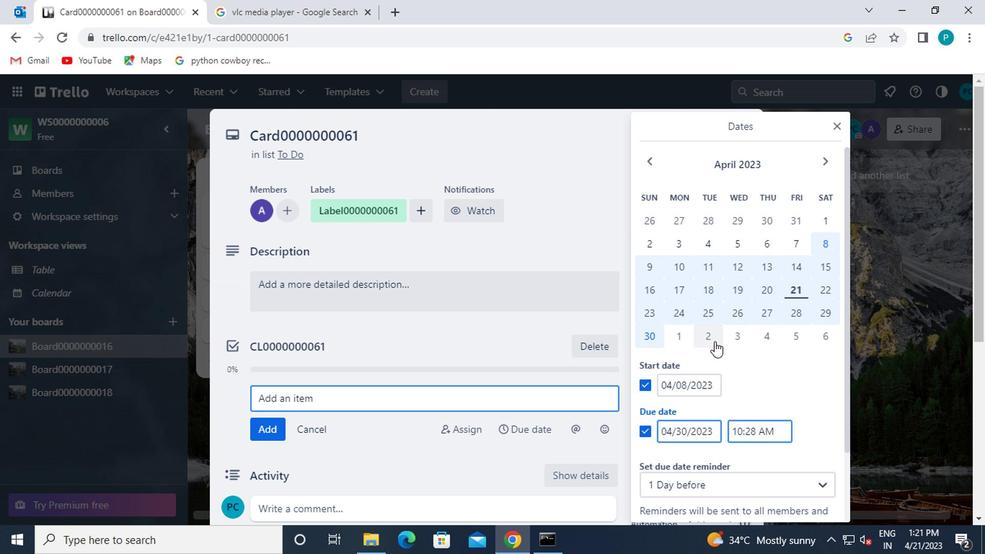 
Action: Mouse scrolled (713, 343) with delta (0, 0)
Screenshot: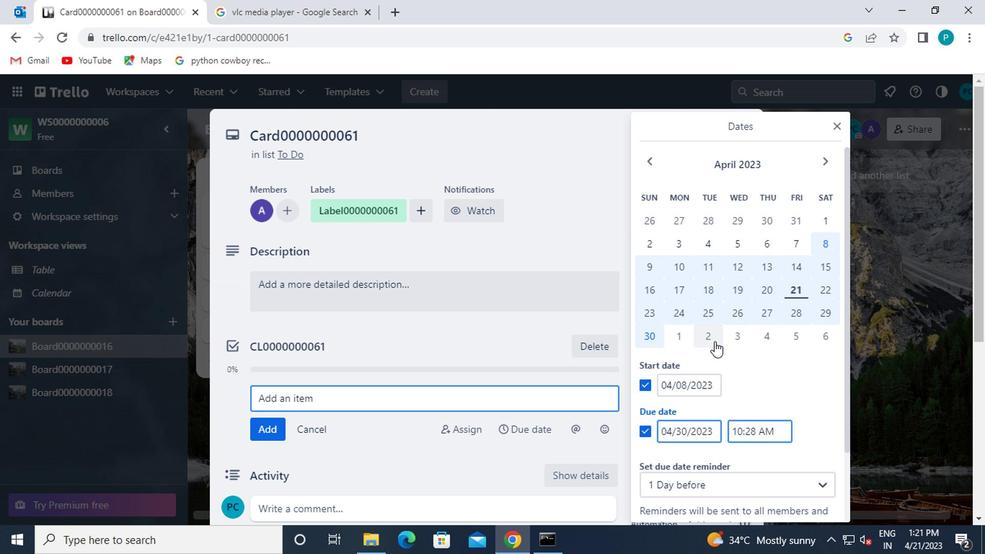 
Action: Mouse scrolled (713, 343) with delta (0, 0)
Screenshot: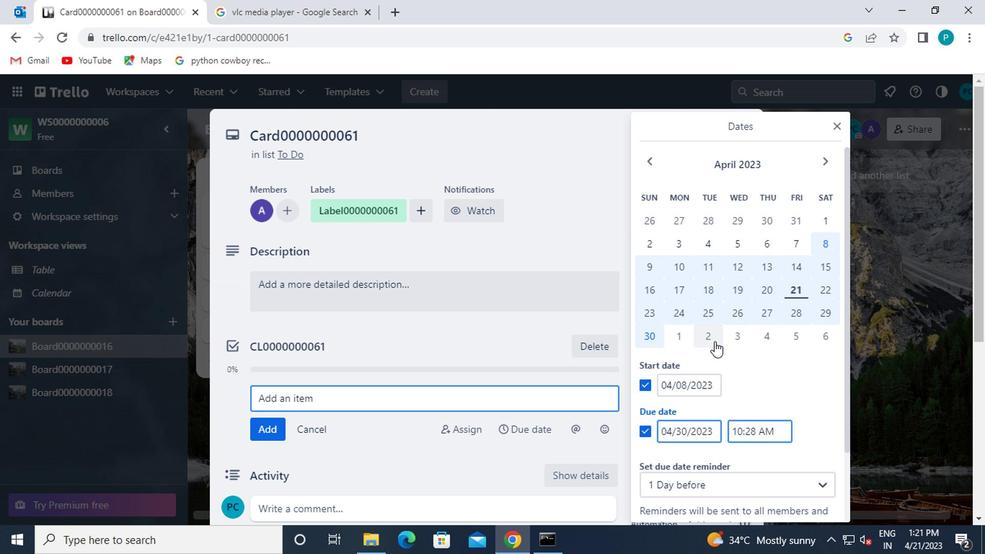 
Action: Mouse moved to (696, 467)
Screenshot: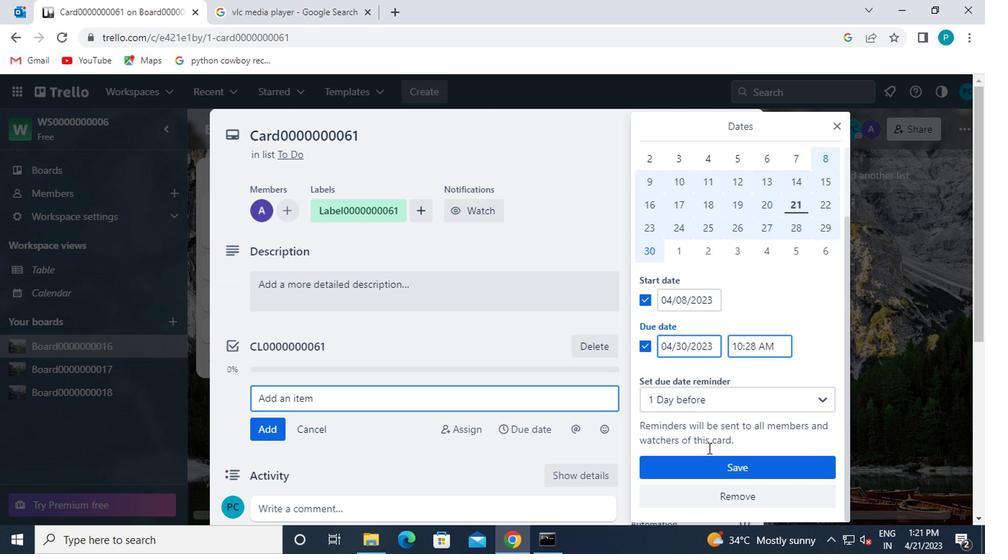 
Action: Mouse pressed left at (696, 467)
Screenshot: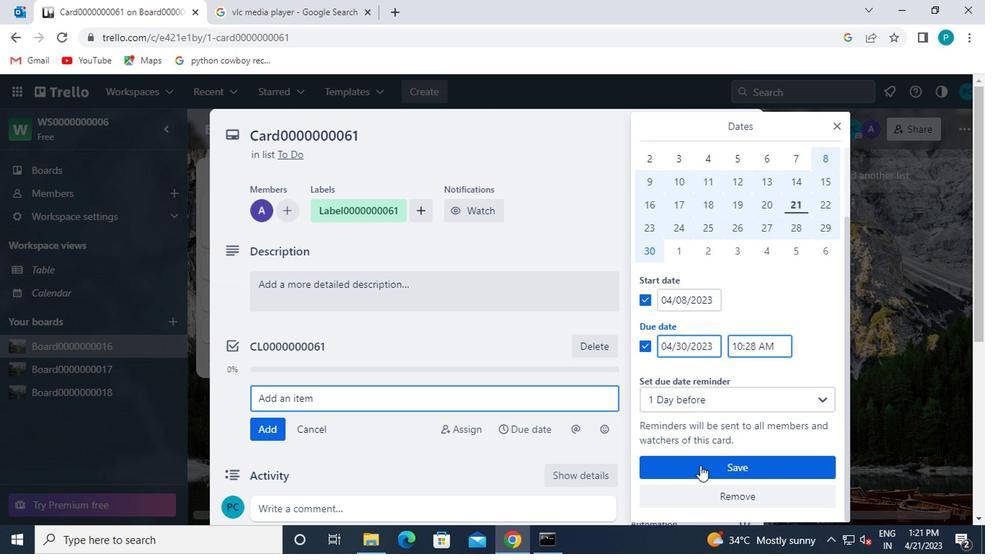 
Action: Mouse moved to (570, 337)
Screenshot: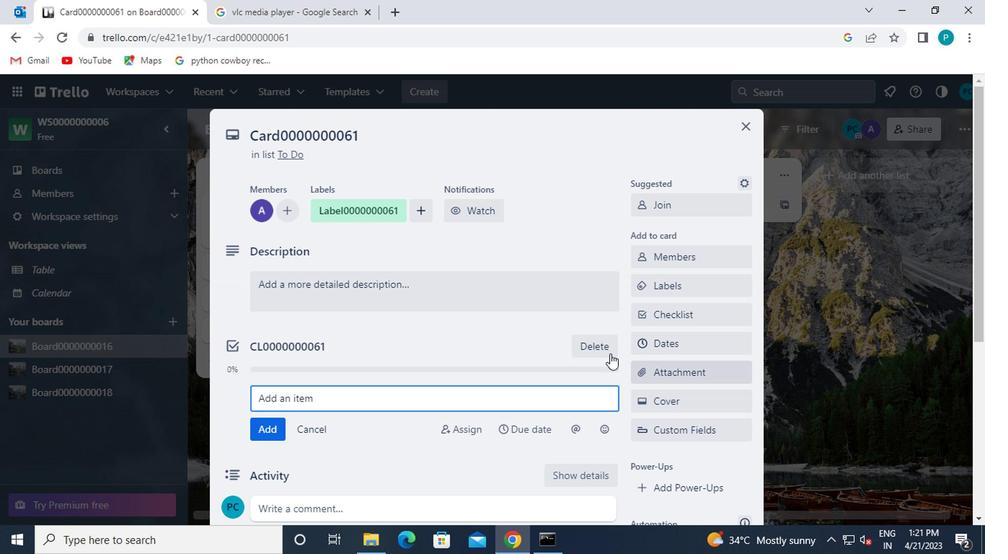 
Action: Mouse scrolled (570, 338) with delta (0, 1)
Screenshot: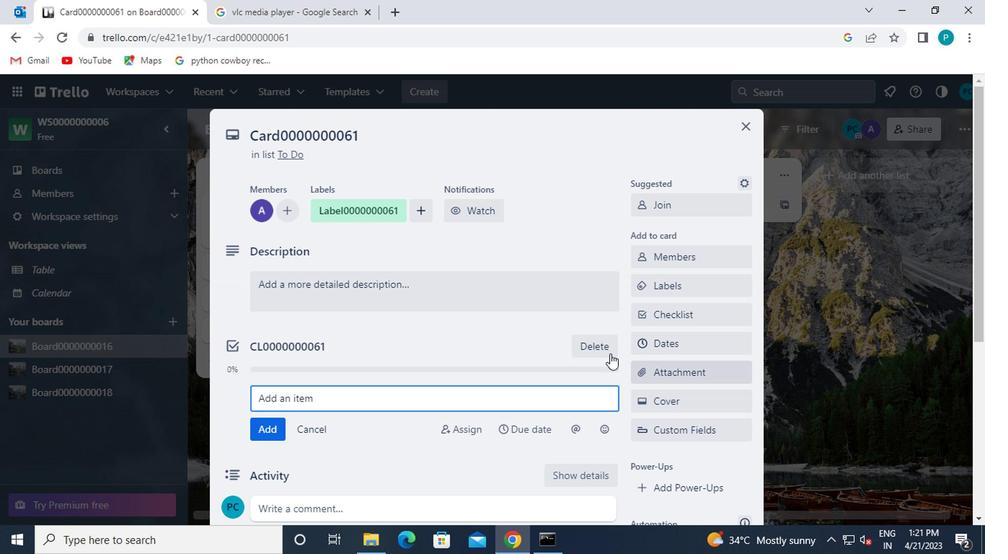 
Action: Mouse scrolled (570, 338) with delta (0, 1)
Screenshot: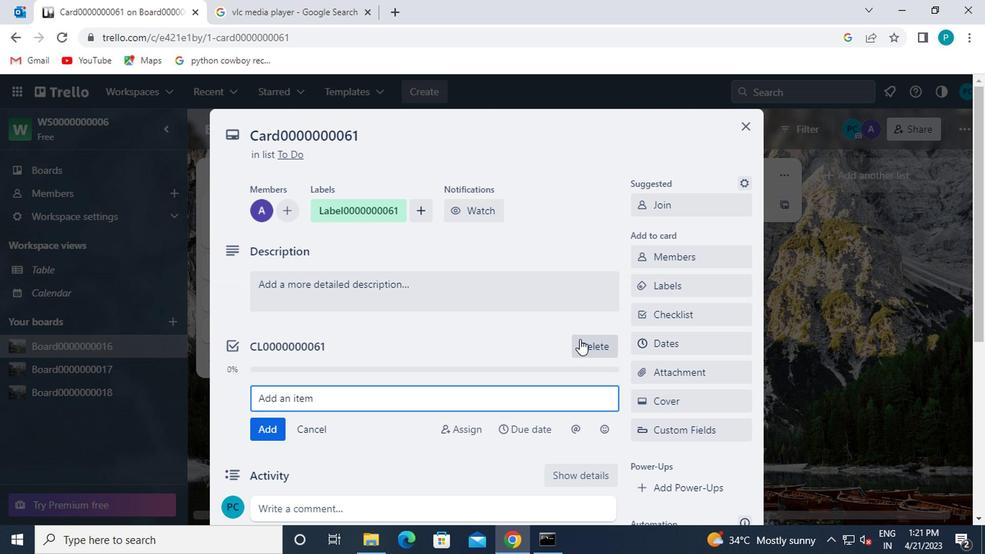 
Action: Mouse scrolled (570, 338) with delta (0, 1)
Screenshot: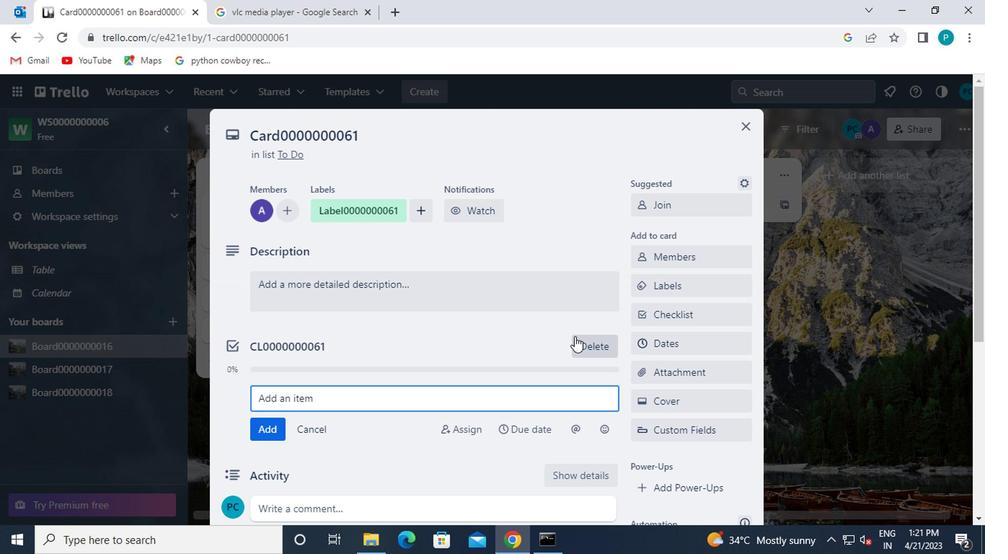 
Action: Mouse moved to (569, 340)
Screenshot: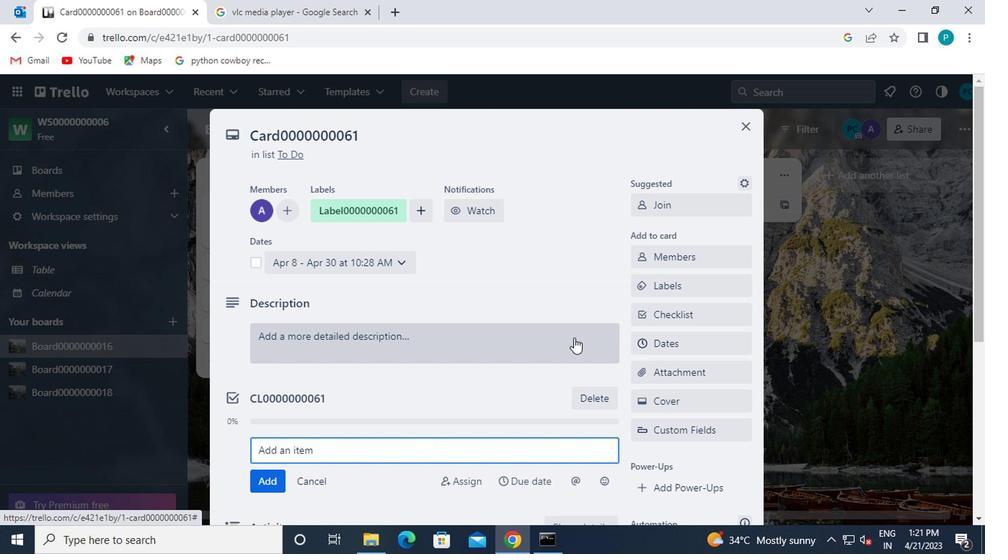 
